 Task: For heading Use Playfair display with underline.  font size for heading20,  'Change the font style of data to'Playfair display and font size to 12,  Change the alignment of both headline & data to Align right In the sheet   Sales data review  book
Action: Mouse moved to (27, 142)
Screenshot: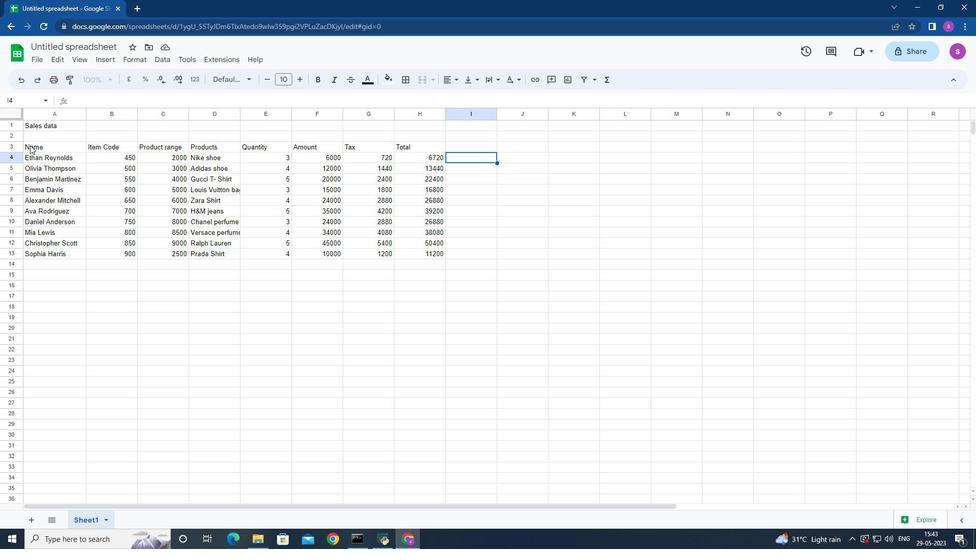 
Action: Mouse pressed left at (27, 142)
Screenshot: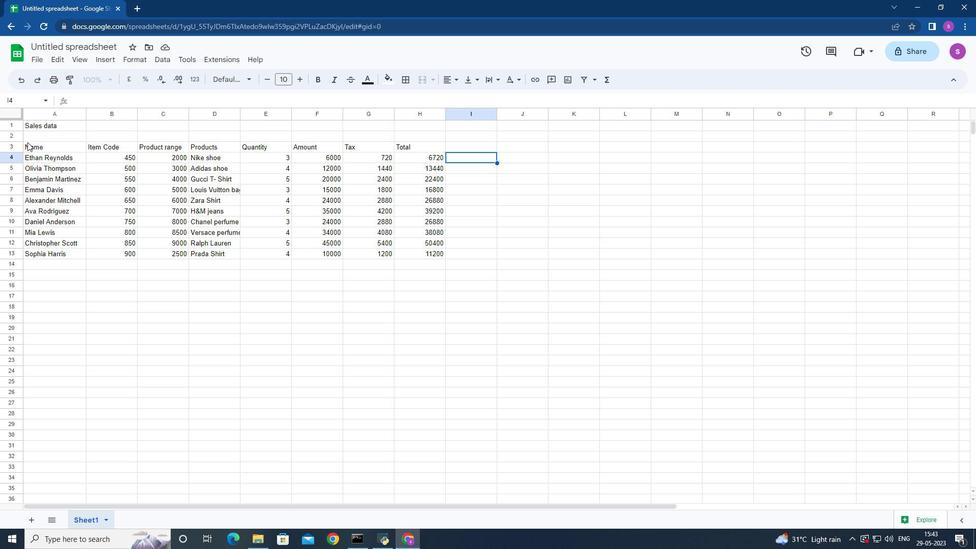 
Action: Mouse moved to (249, 74)
Screenshot: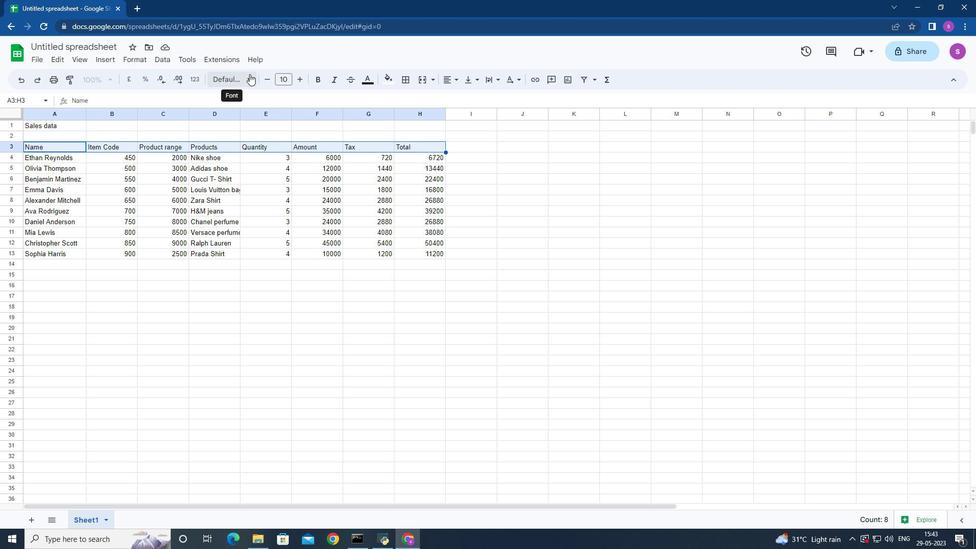 
Action: Mouse pressed left at (249, 74)
Screenshot: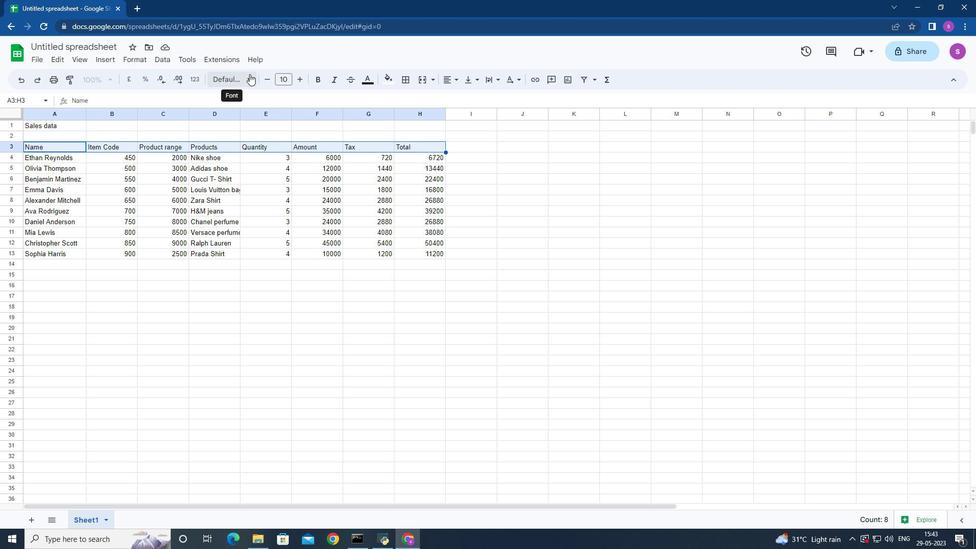 
Action: Mouse moved to (262, 386)
Screenshot: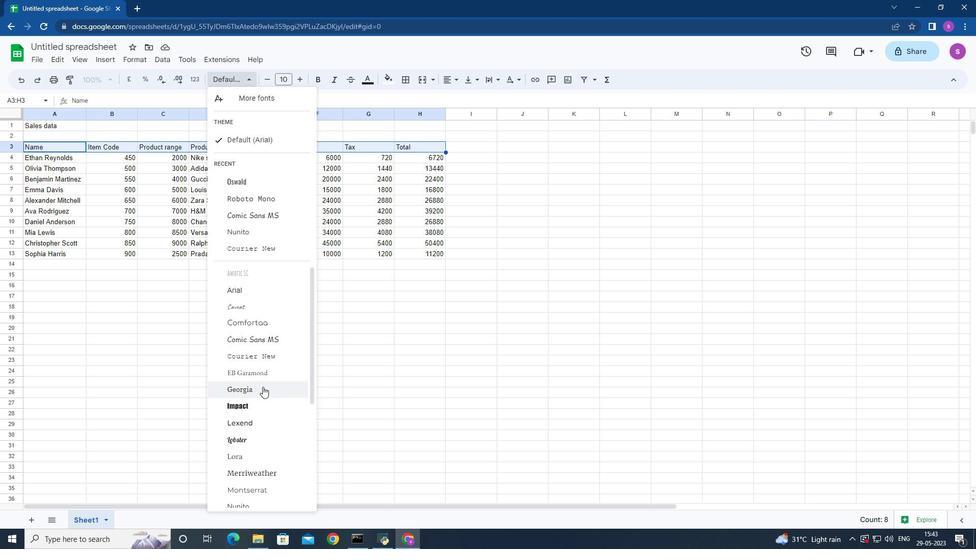 
Action: Mouse scrolled (262, 386) with delta (0, 0)
Screenshot: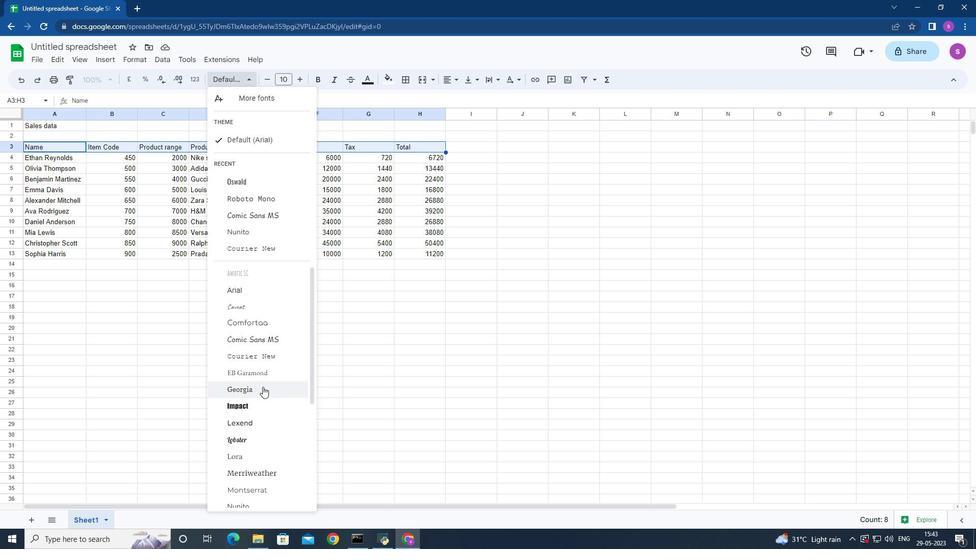 
Action: Mouse scrolled (262, 386) with delta (0, 0)
Screenshot: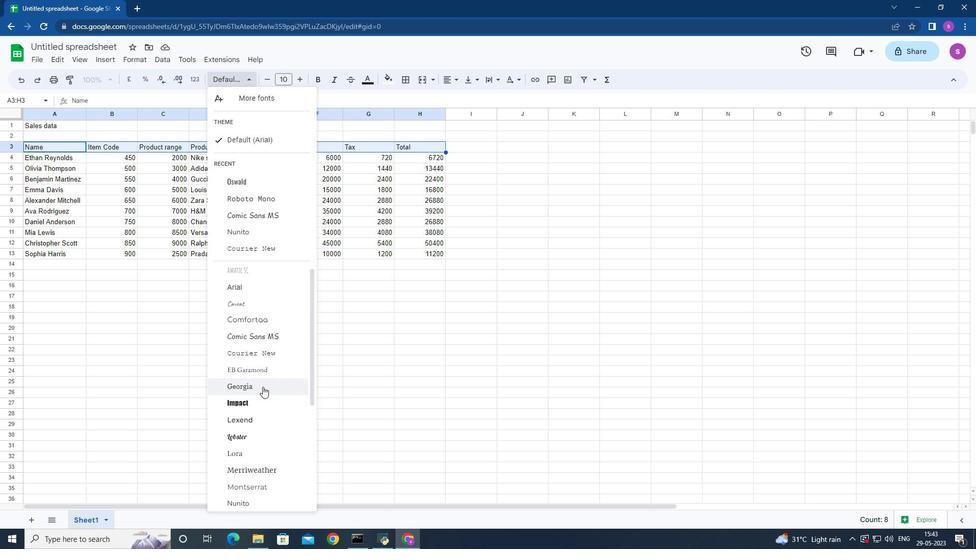 
Action: Mouse moved to (262, 386)
Screenshot: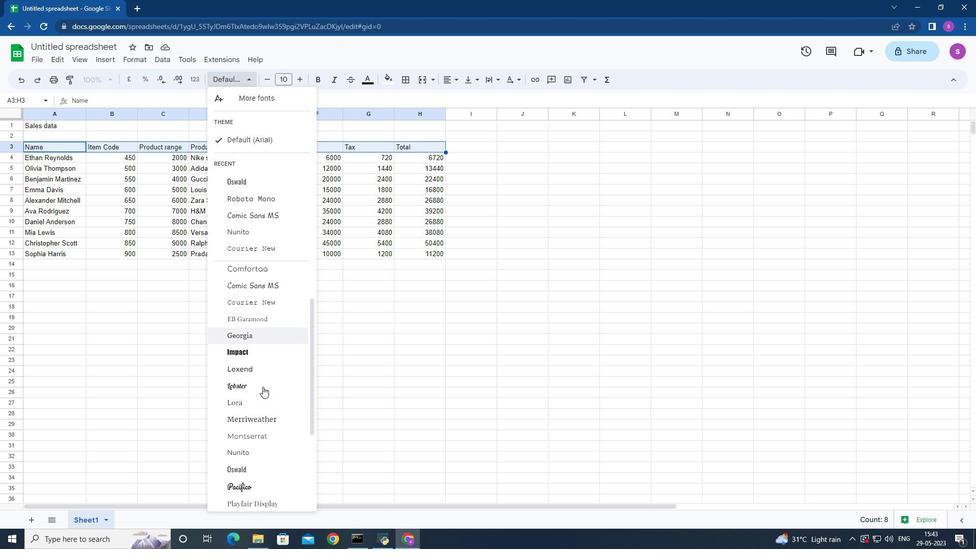 
Action: Mouse scrolled (262, 386) with delta (0, 0)
Screenshot: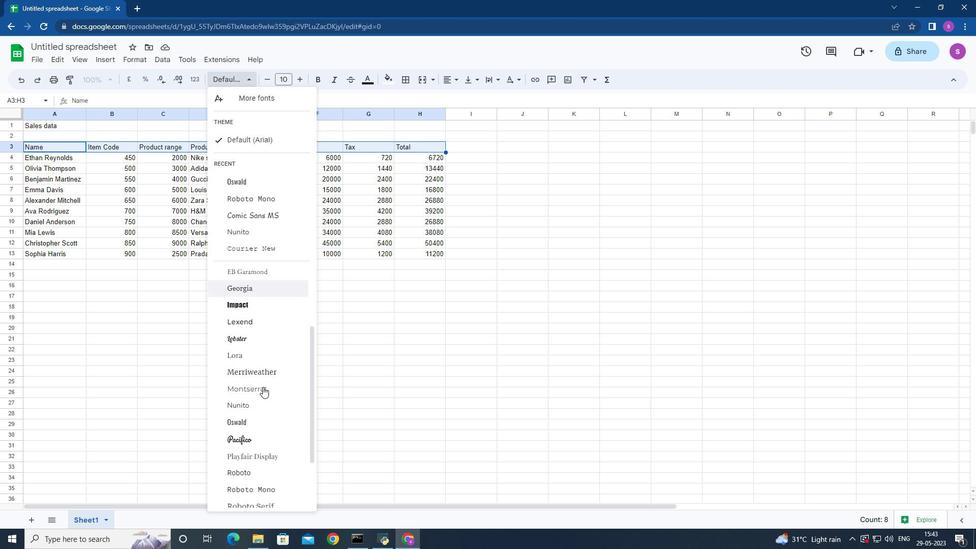 
Action: Mouse moved to (272, 405)
Screenshot: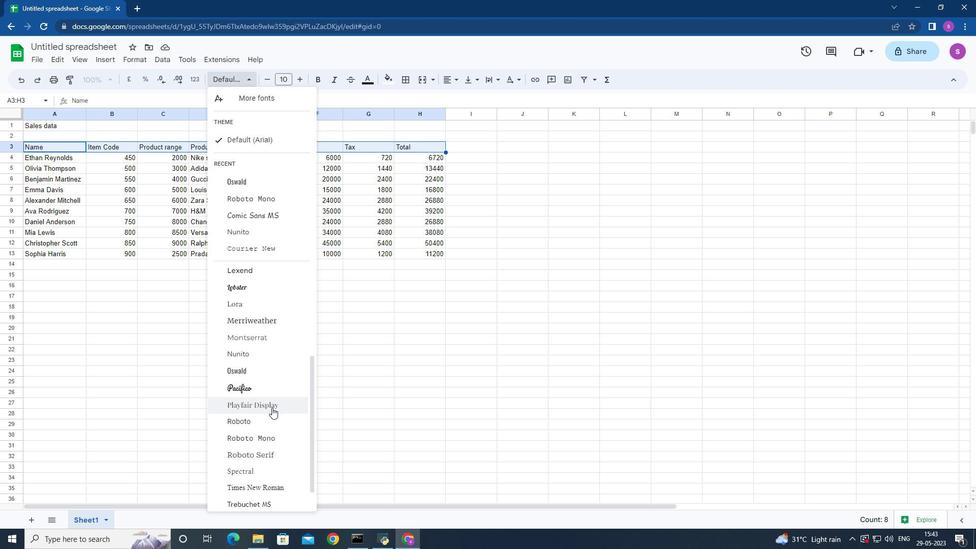 
Action: Mouse pressed left at (272, 405)
Screenshot: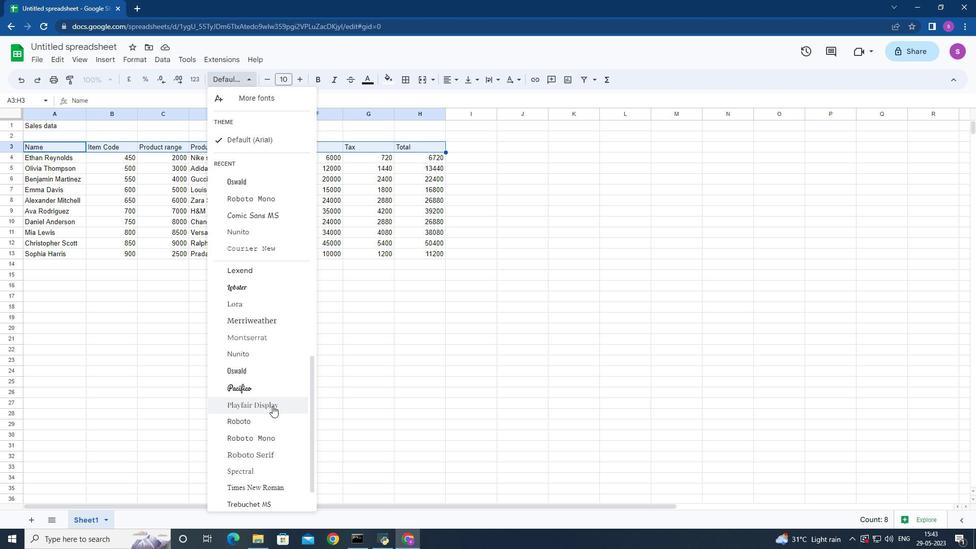 
Action: Mouse moved to (136, 56)
Screenshot: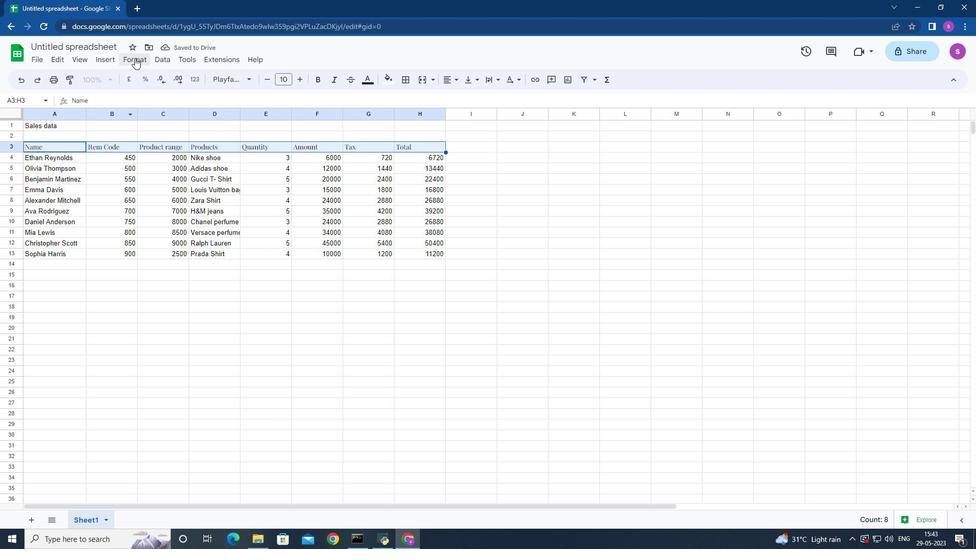 
Action: Mouse pressed left at (136, 56)
Screenshot: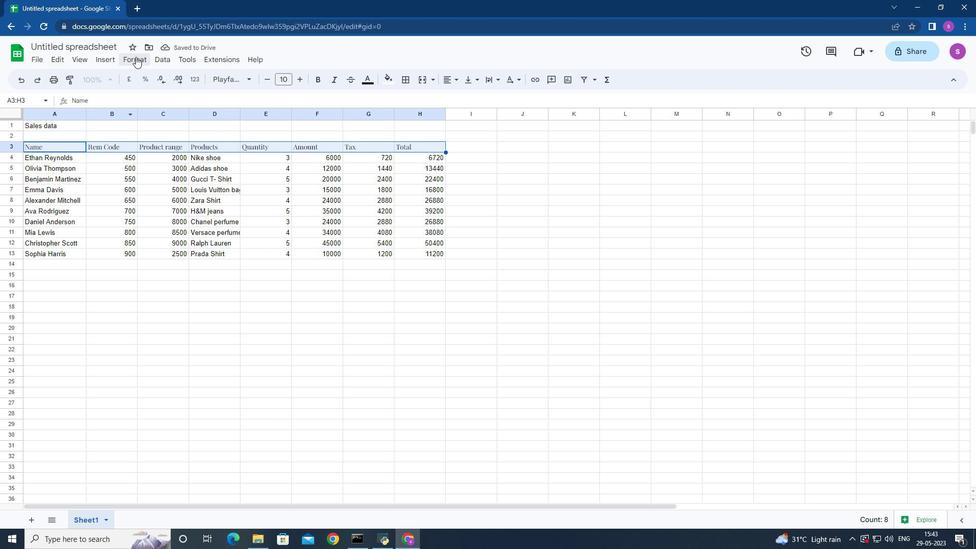 
Action: Mouse moved to (310, 152)
Screenshot: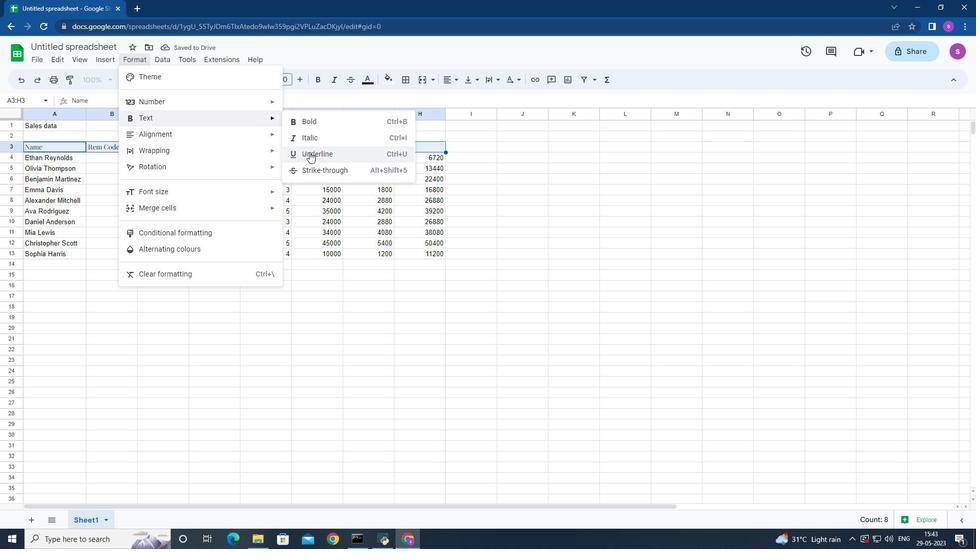 
Action: Mouse pressed left at (310, 152)
Screenshot: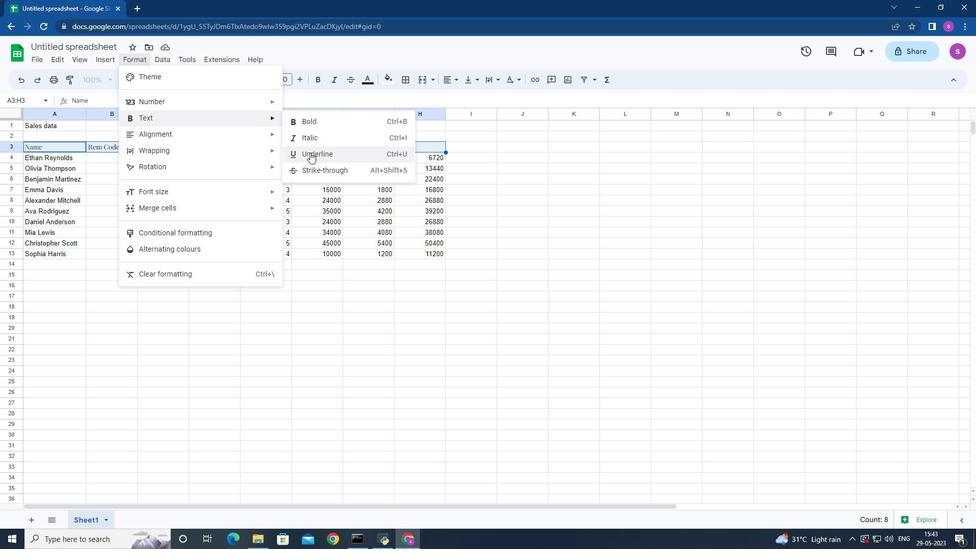 
Action: Mouse moved to (299, 78)
Screenshot: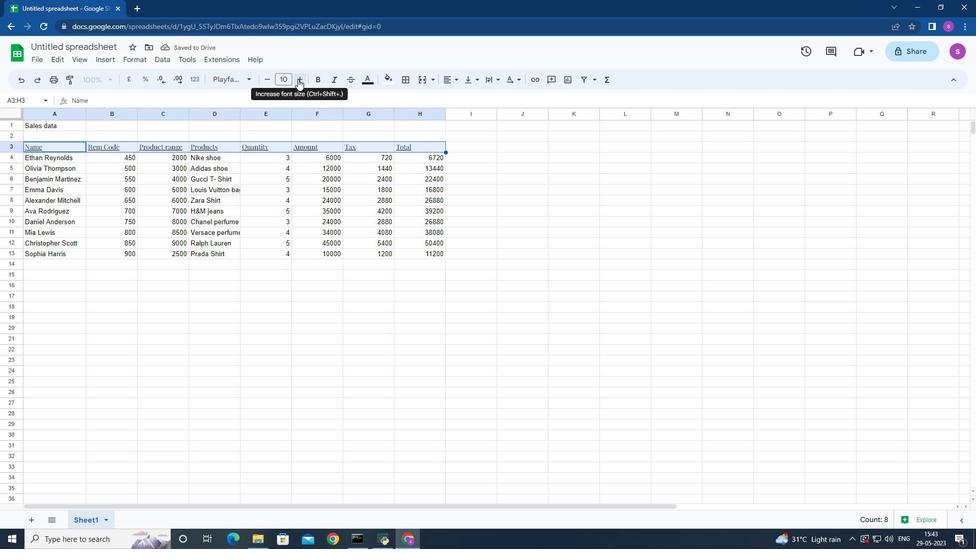 
Action: Mouse pressed left at (299, 78)
Screenshot: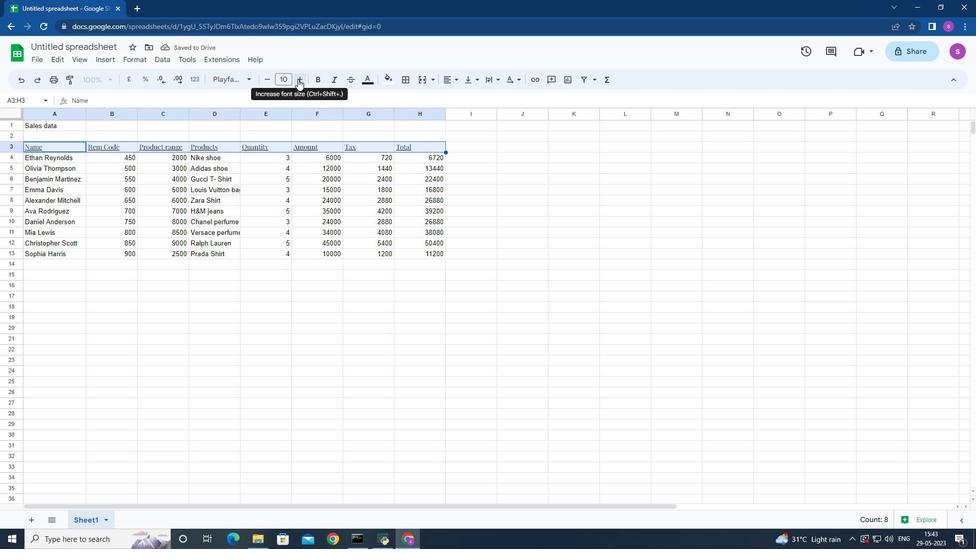 
Action: Mouse moved to (299, 78)
Screenshot: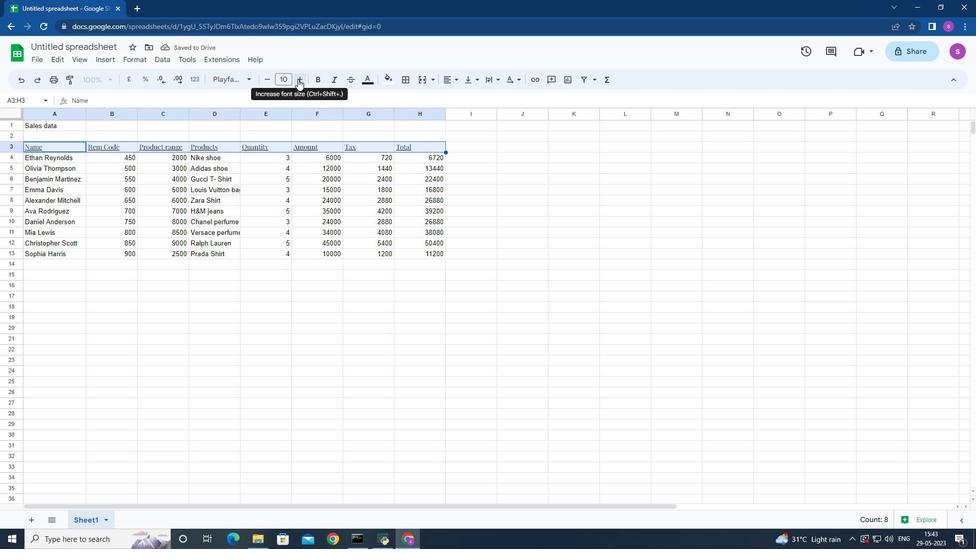 
Action: Mouse pressed left at (299, 78)
Screenshot: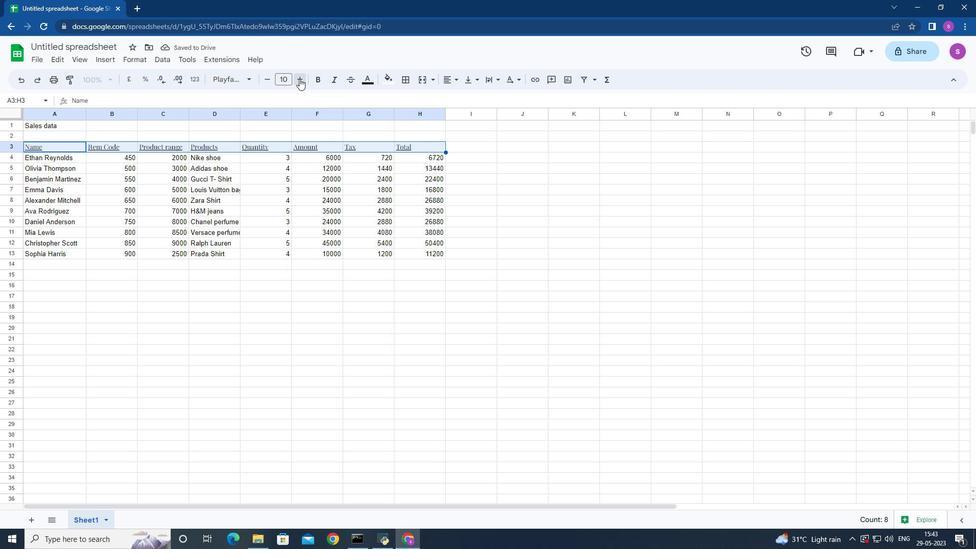 
Action: Mouse pressed left at (299, 78)
Screenshot: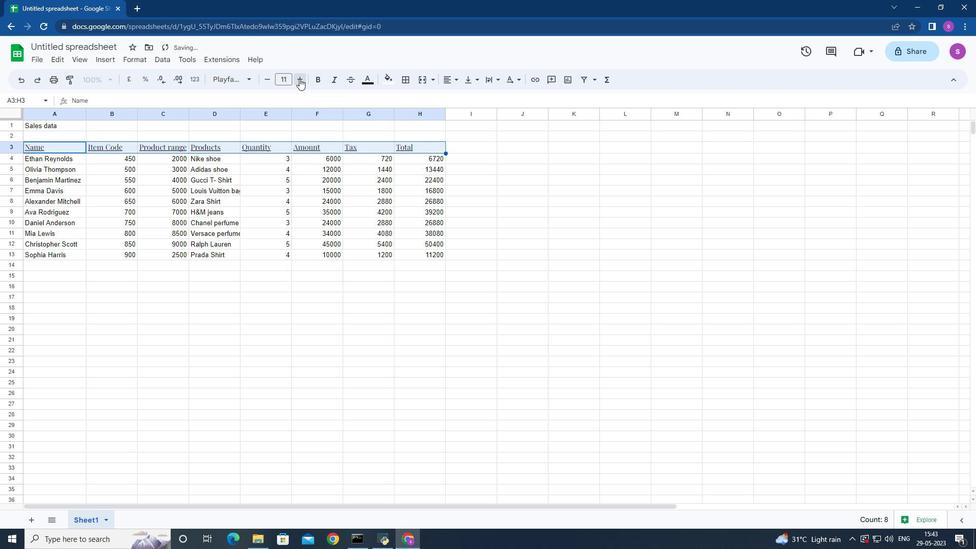 
Action: Mouse pressed left at (299, 78)
Screenshot: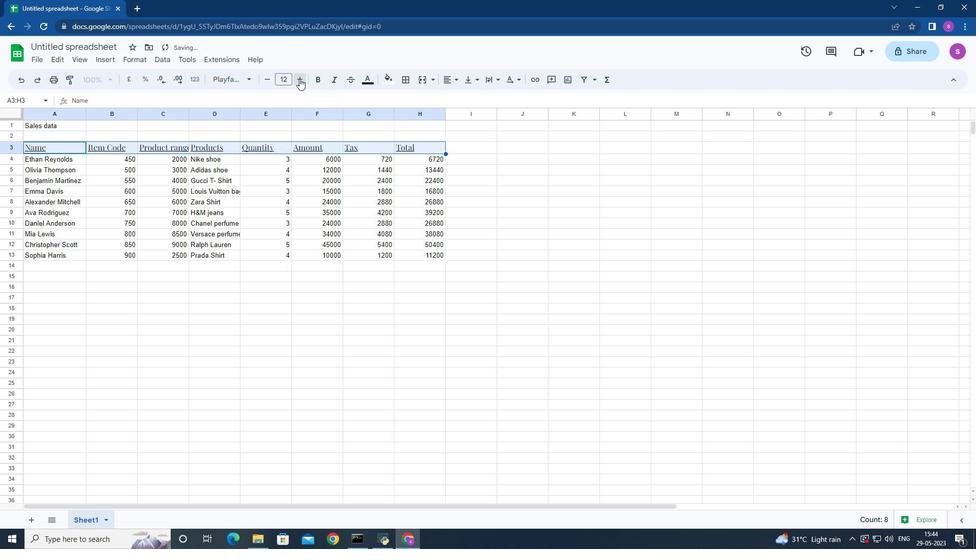 
Action: Mouse pressed left at (299, 78)
Screenshot: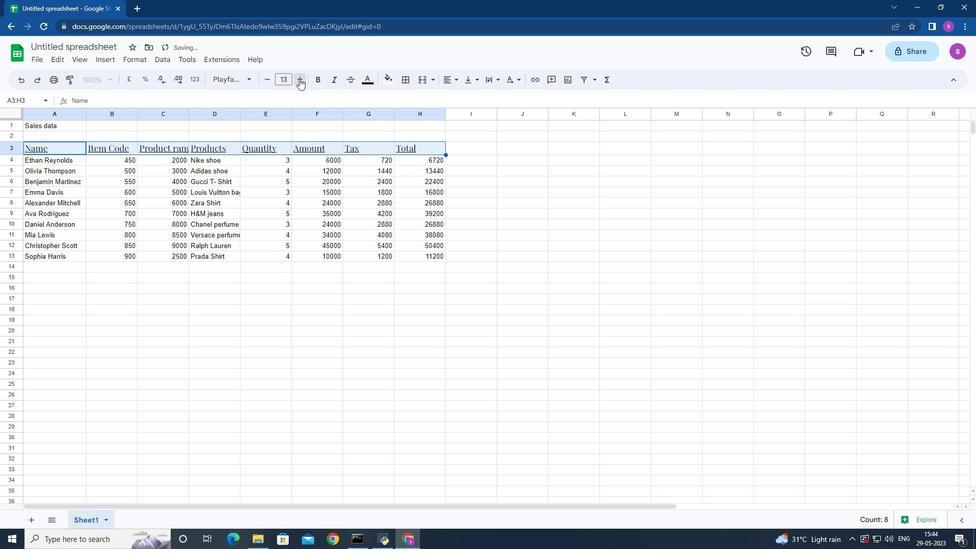 
Action: Mouse pressed left at (299, 78)
Screenshot: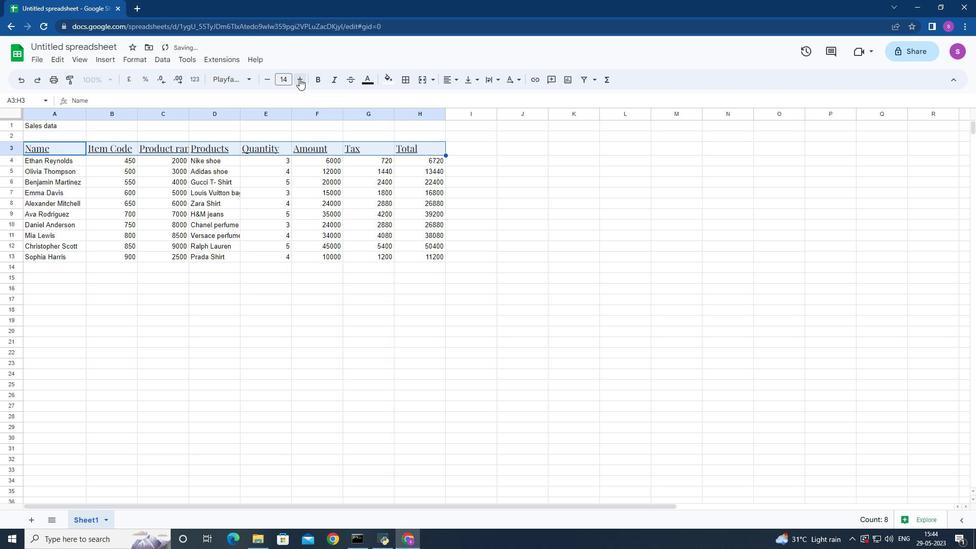 
Action: Mouse pressed left at (299, 78)
Screenshot: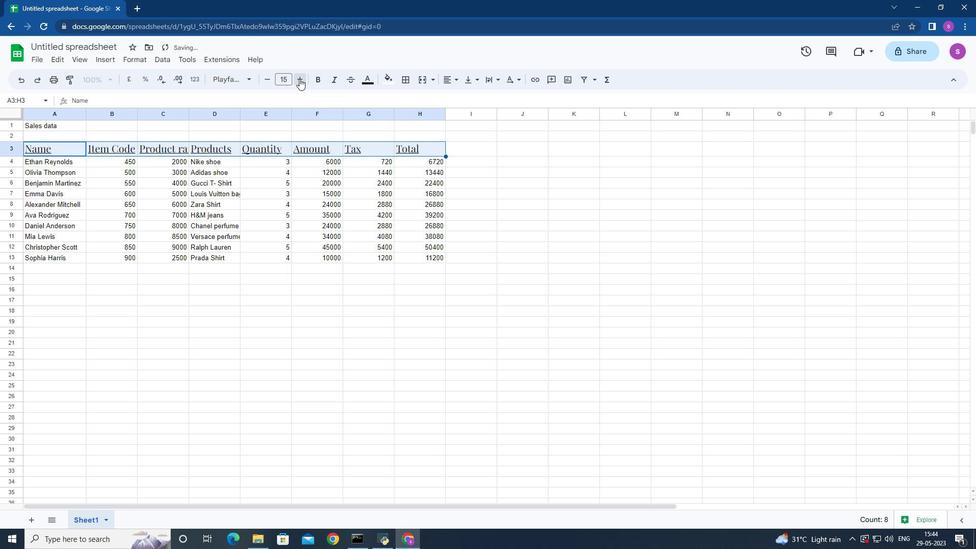 
Action: Mouse pressed left at (299, 78)
Screenshot: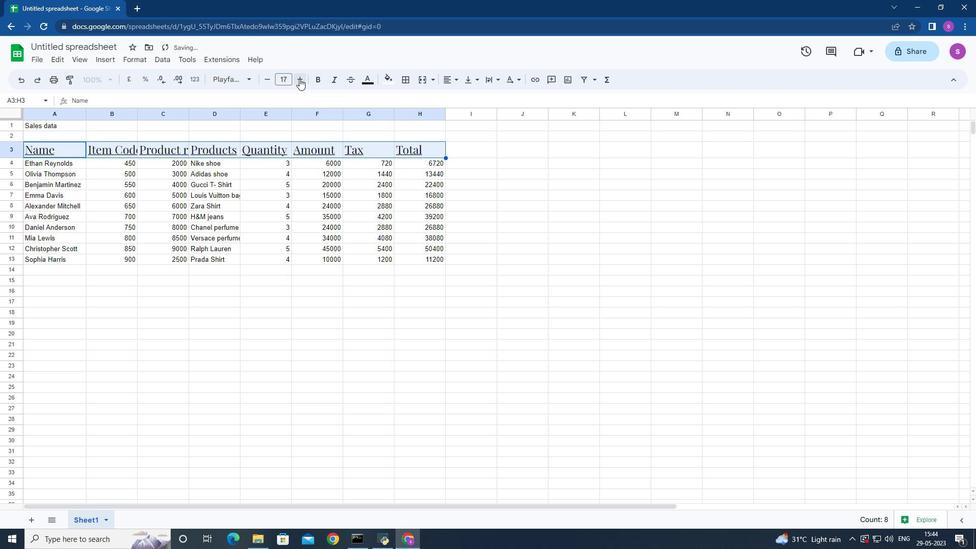 
Action: Mouse pressed left at (299, 78)
Screenshot: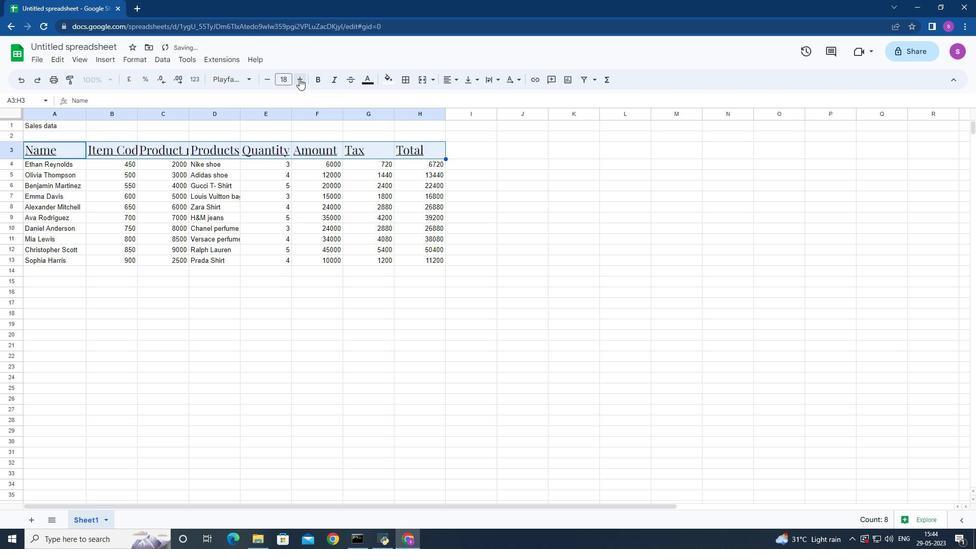 
Action: Mouse pressed left at (299, 78)
Screenshot: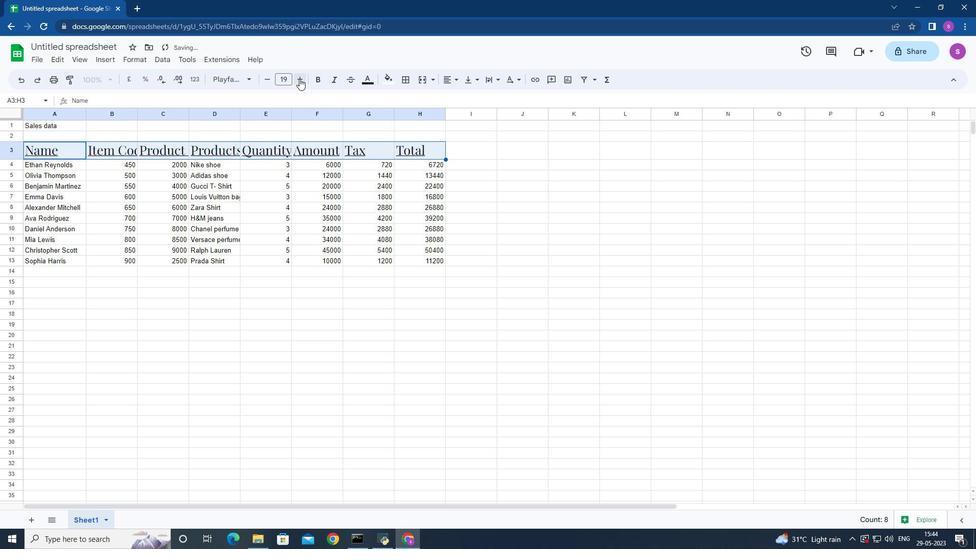 
Action: Mouse moved to (137, 116)
Screenshot: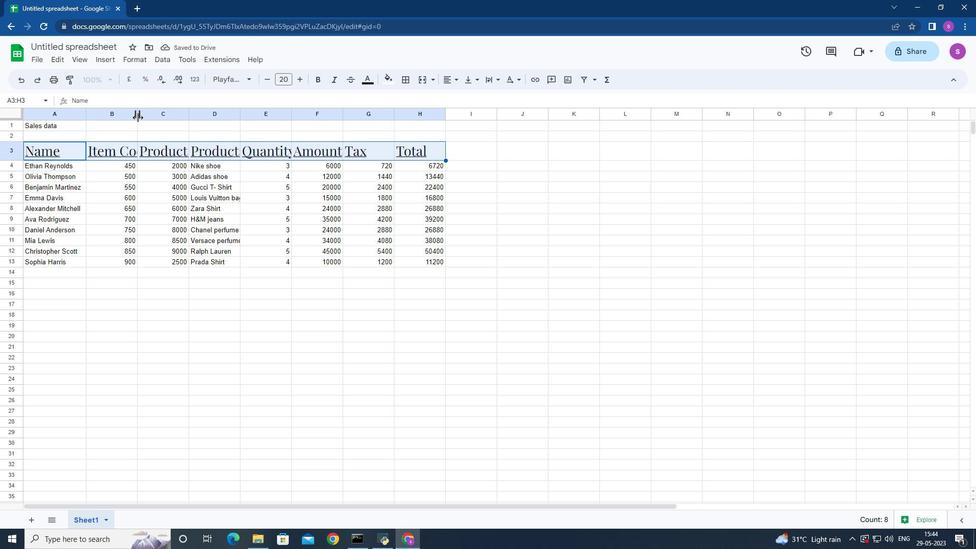 
Action: Mouse pressed left at (137, 116)
Screenshot: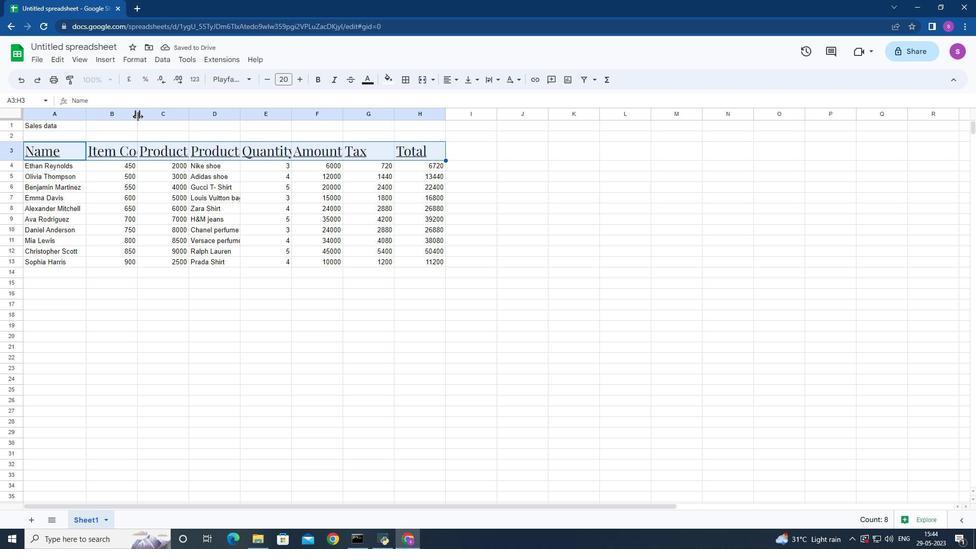 
Action: Mouse moved to (236, 115)
Screenshot: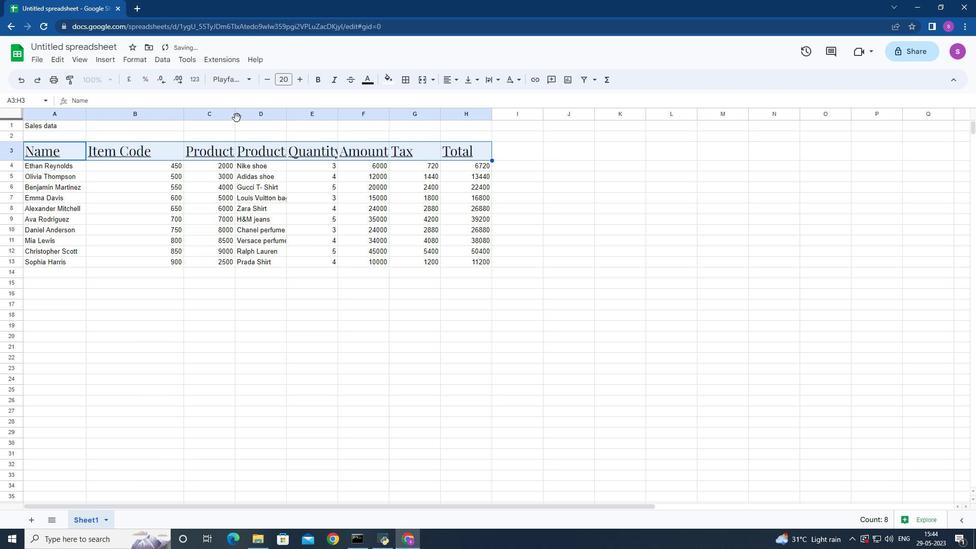 
Action: Mouse pressed left at (236, 115)
Screenshot: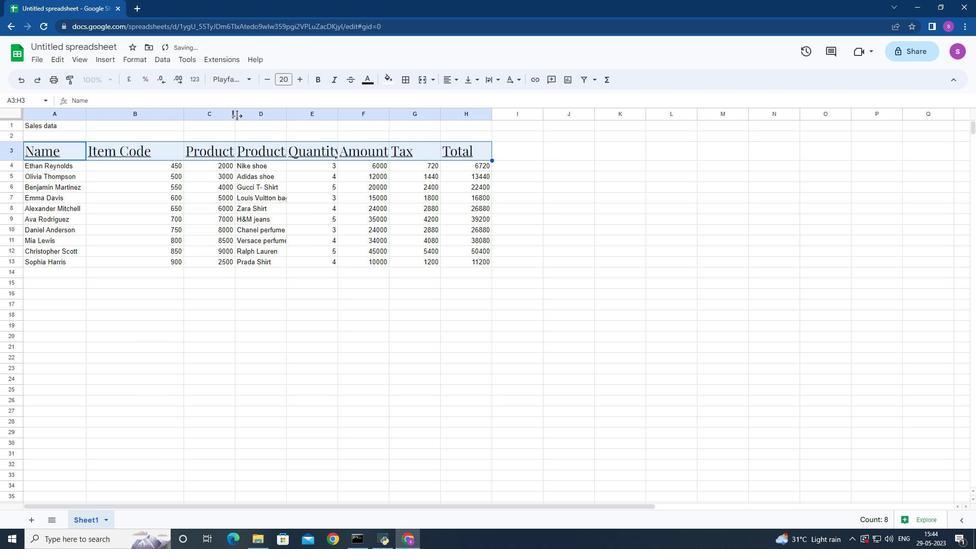 
Action: Mouse moved to (336, 115)
Screenshot: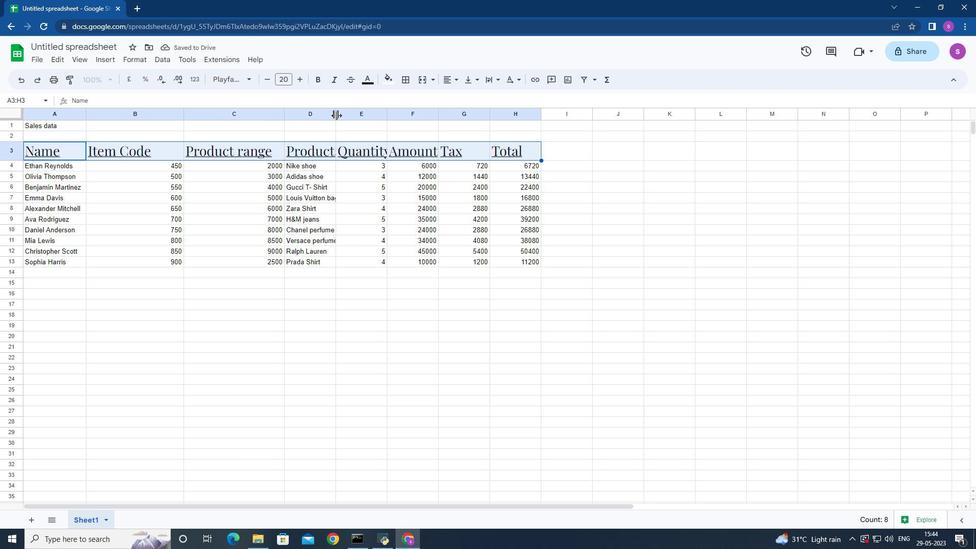 
Action: Mouse pressed left at (336, 115)
Screenshot: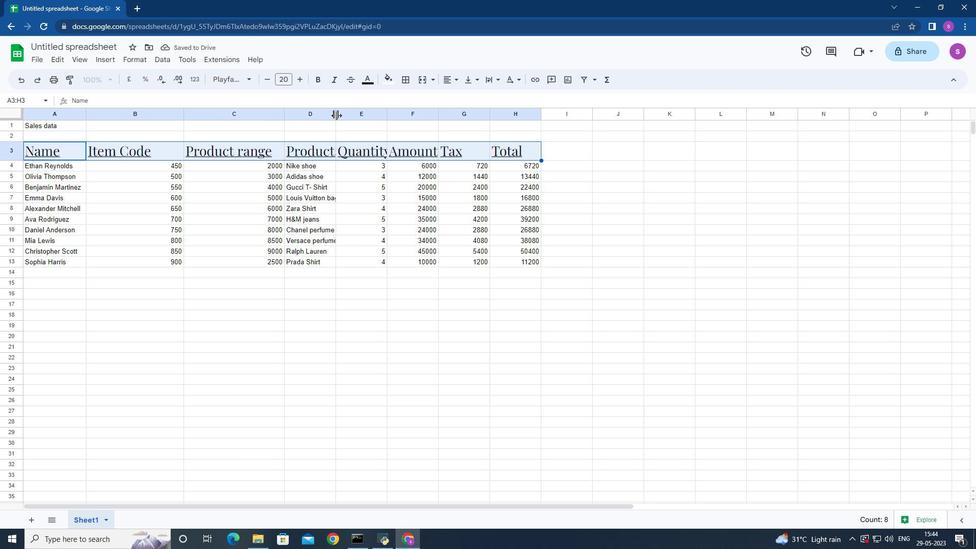 
Action: Mouse moved to (425, 116)
Screenshot: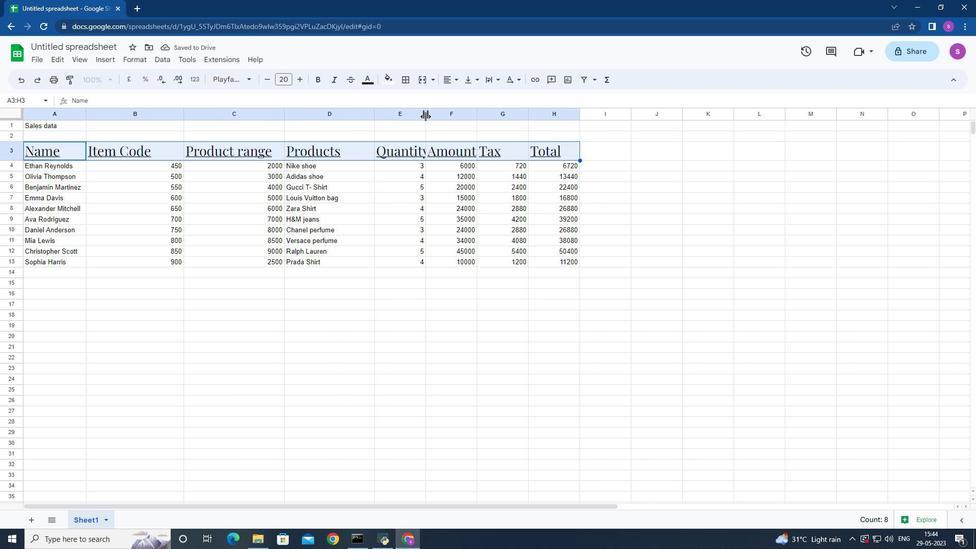 
Action: Mouse pressed left at (425, 116)
Screenshot: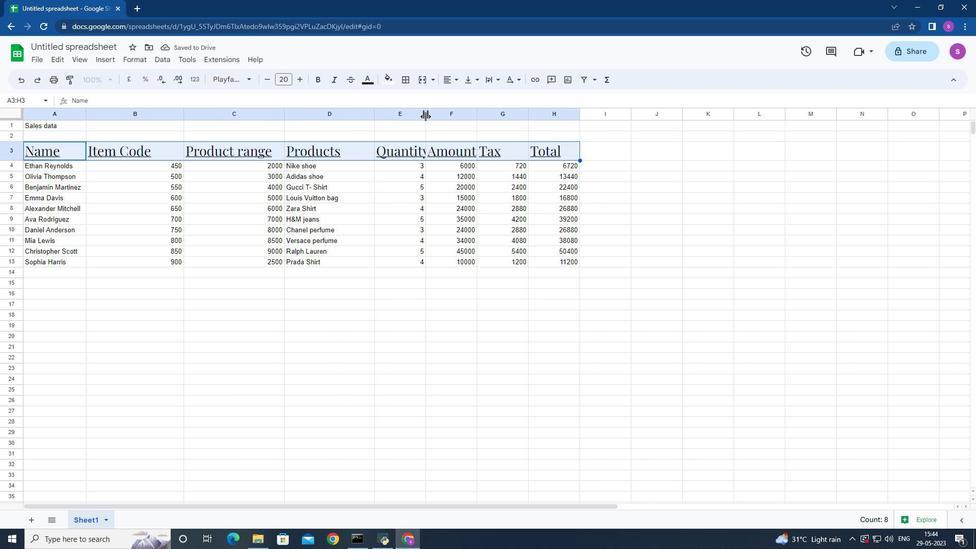 
Action: Mouse moved to (507, 117)
Screenshot: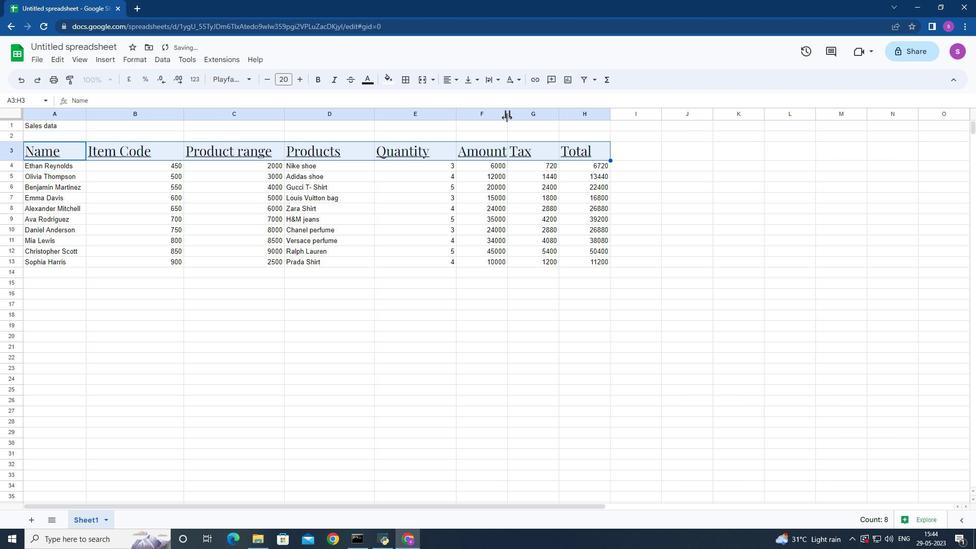 
Action: Mouse pressed left at (507, 117)
Screenshot: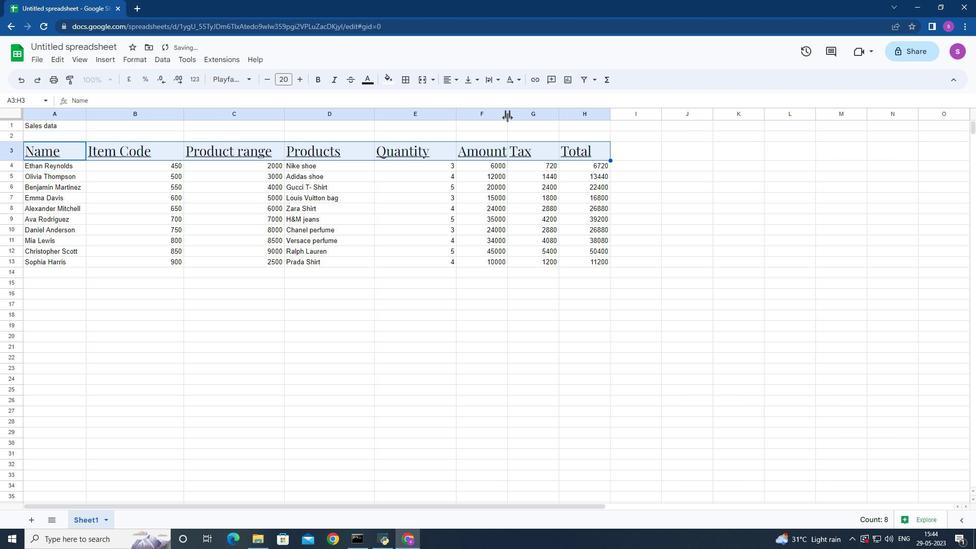 
Action: Mouse moved to (577, 116)
Screenshot: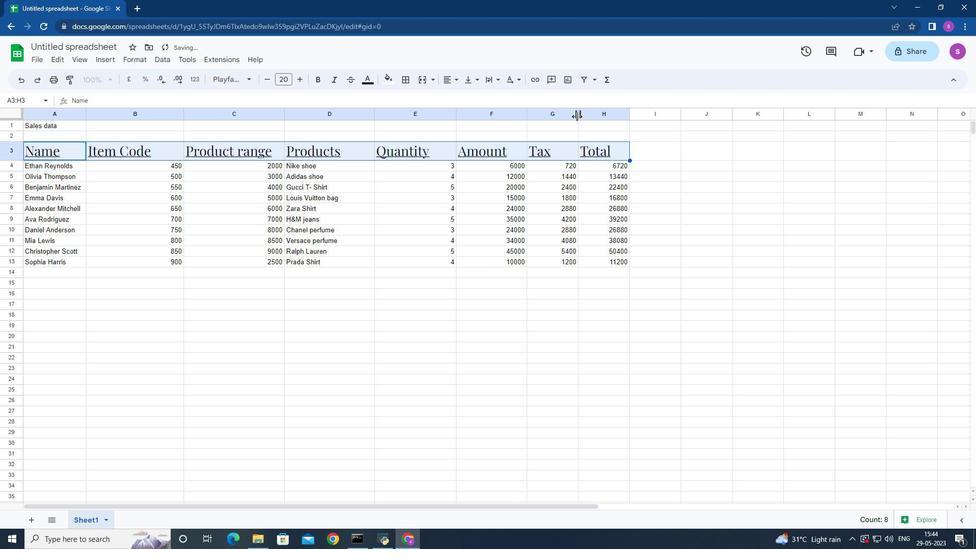 
Action: Mouse pressed left at (577, 116)
Screenshot: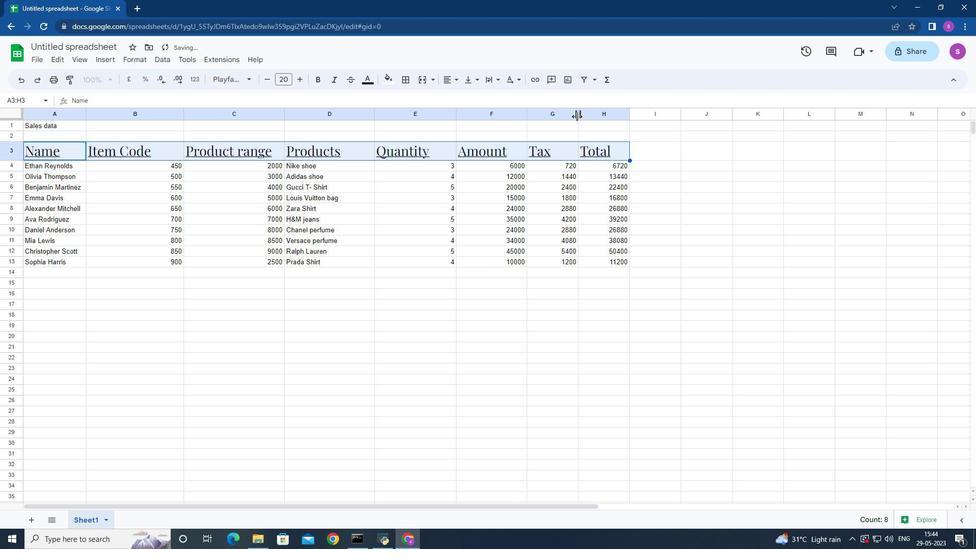
Action: Mouse moved to (30, 164)
Screenshot: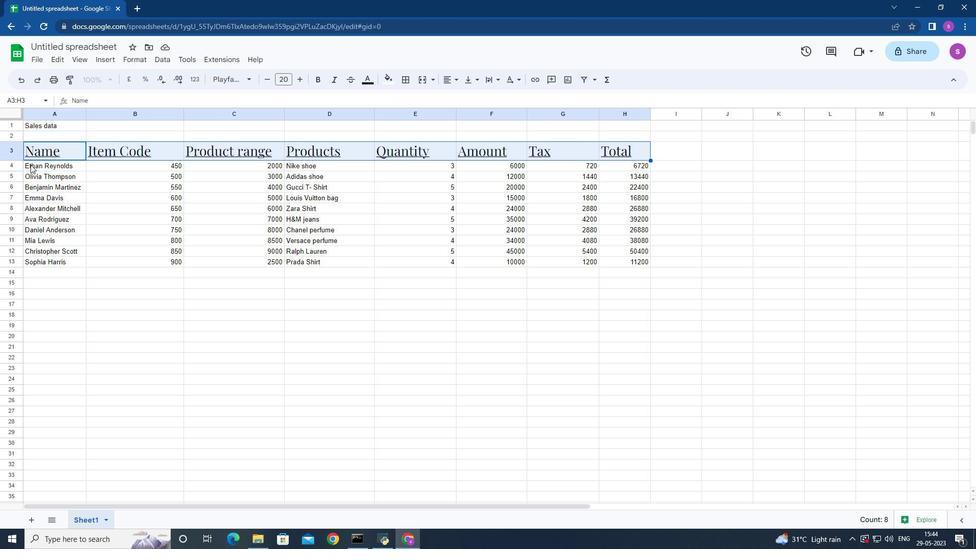 
Action: Mouse pressed left at (30, 164)
Screenshot: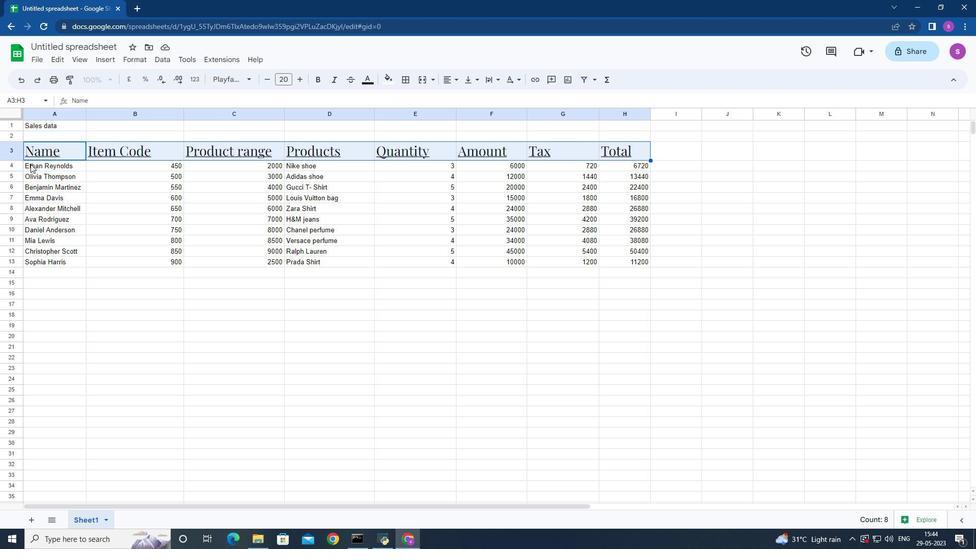 
Action: Mouse moved to (300, 81)
Screenshot: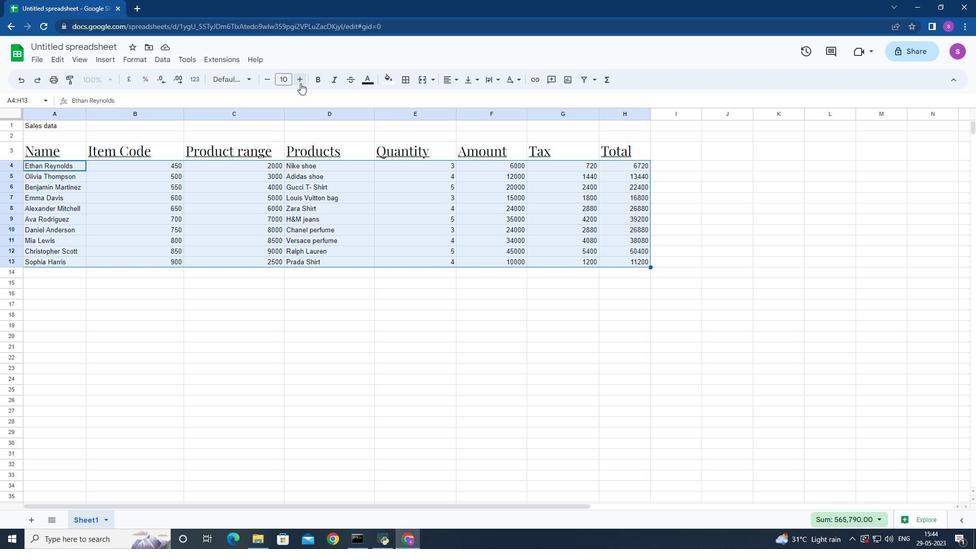 
Action: Mouse pressed left at (300, 81)
Screenshot: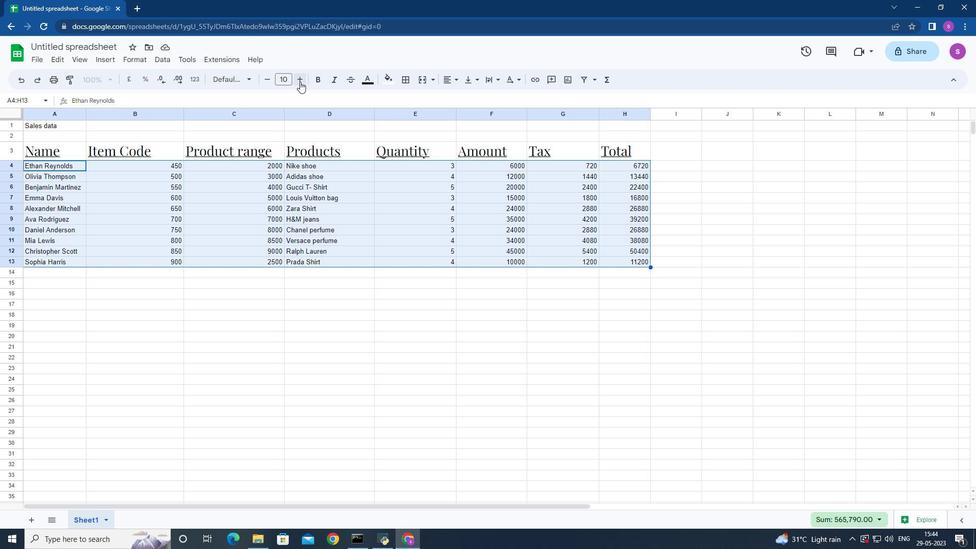
Action: Mouse moved to (300, 81)
Screenshot: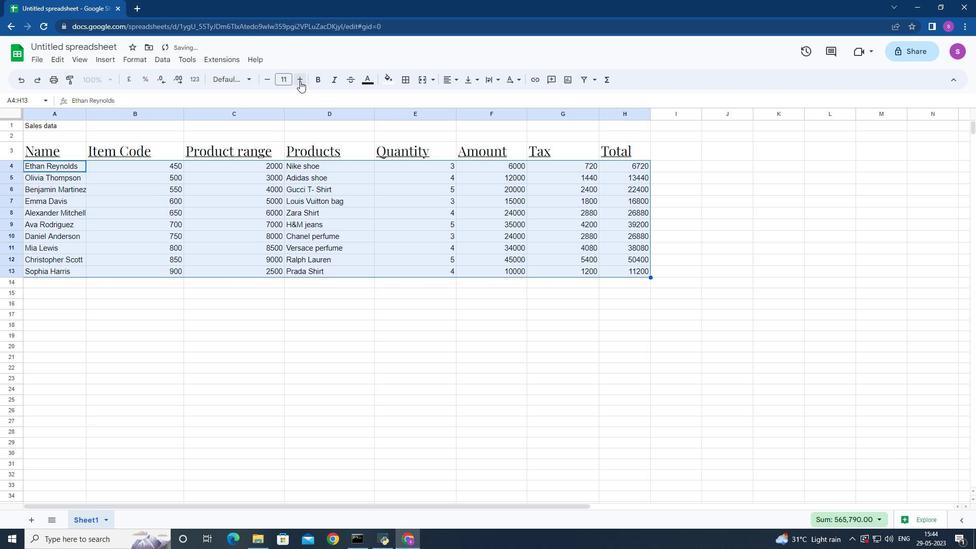 
Action: Mouse pressed left at (300, 81)
Screenshot: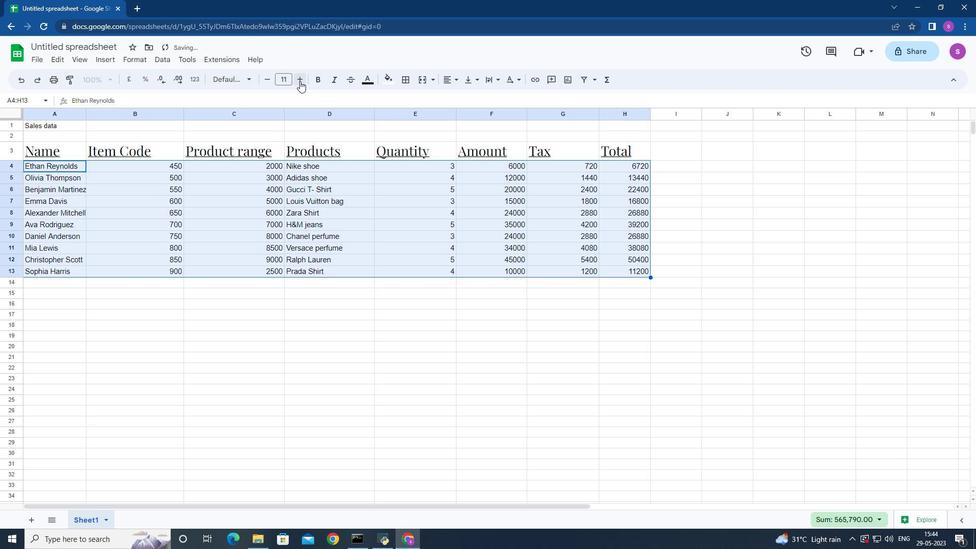 
Action: Mouse moved to (456, 80)
Screenshot: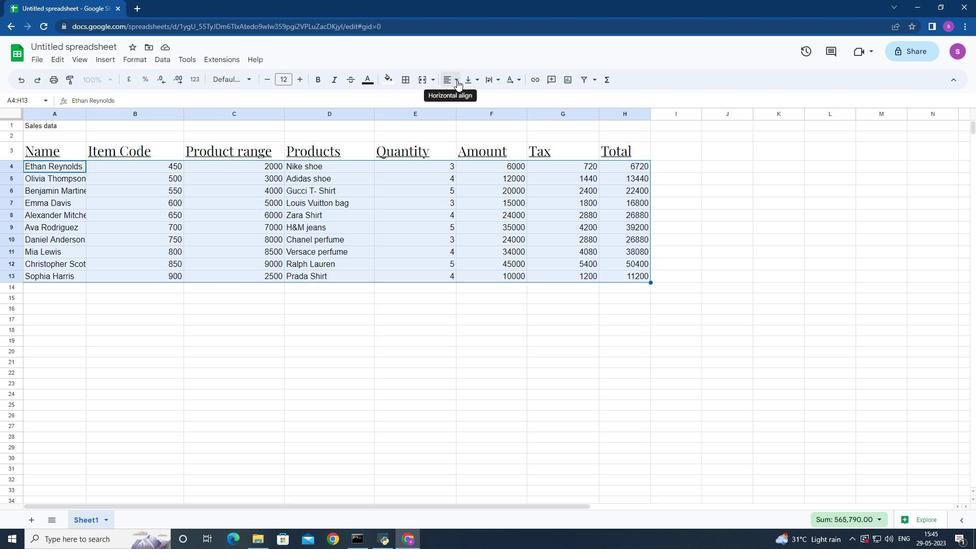 
Action: Mouse pressed left at (456, 80)
Screenshot: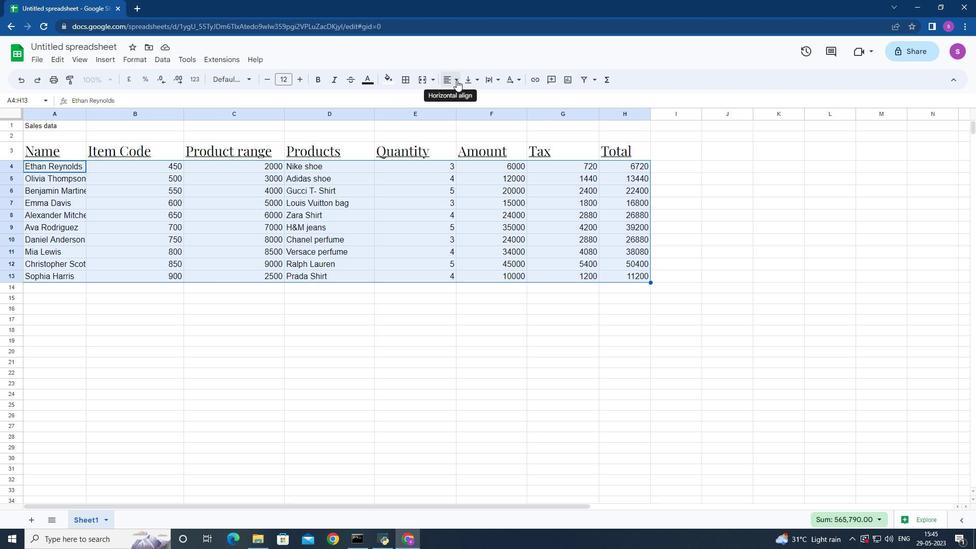 
Action: Mouse moved to (481, 100)
Screenshot: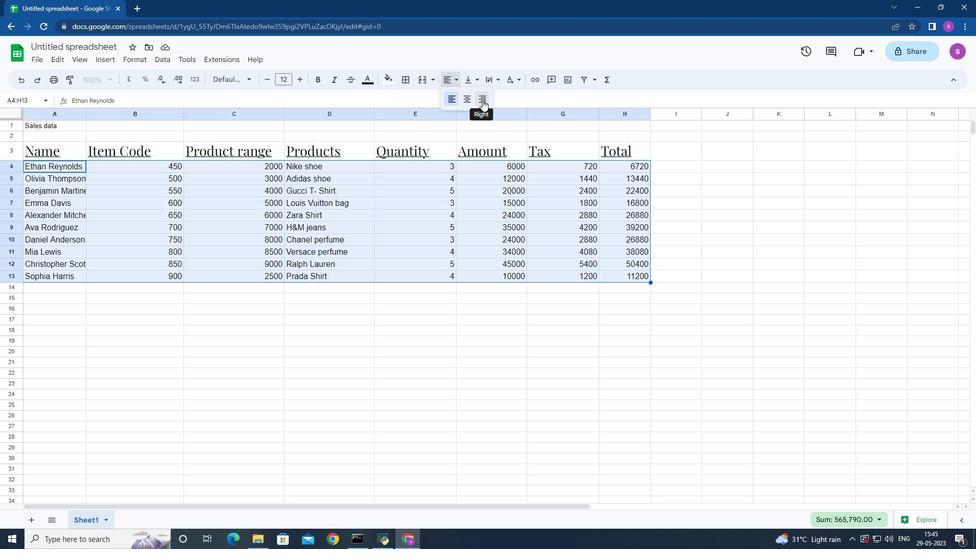 
Action: Mouse pressed left at (481, 100)
Screenshot: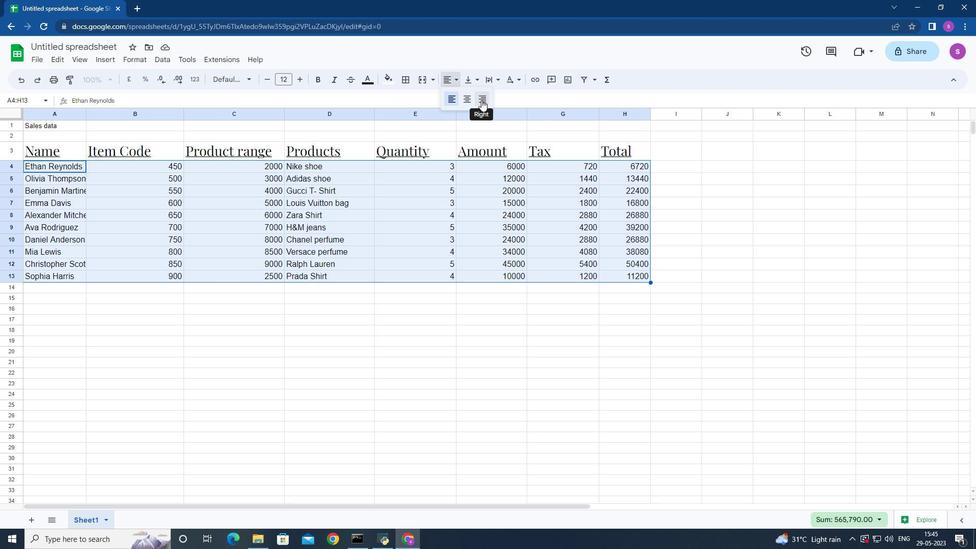 
Action: Mouse moved to (26, 144)
Screenshot: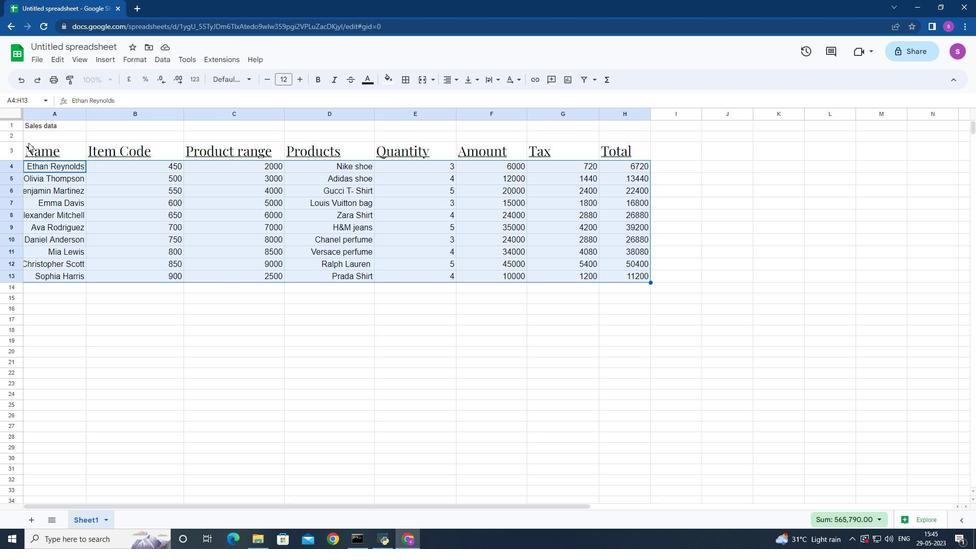
Action: Mouse pressed left at (26, 144)
Screenshot: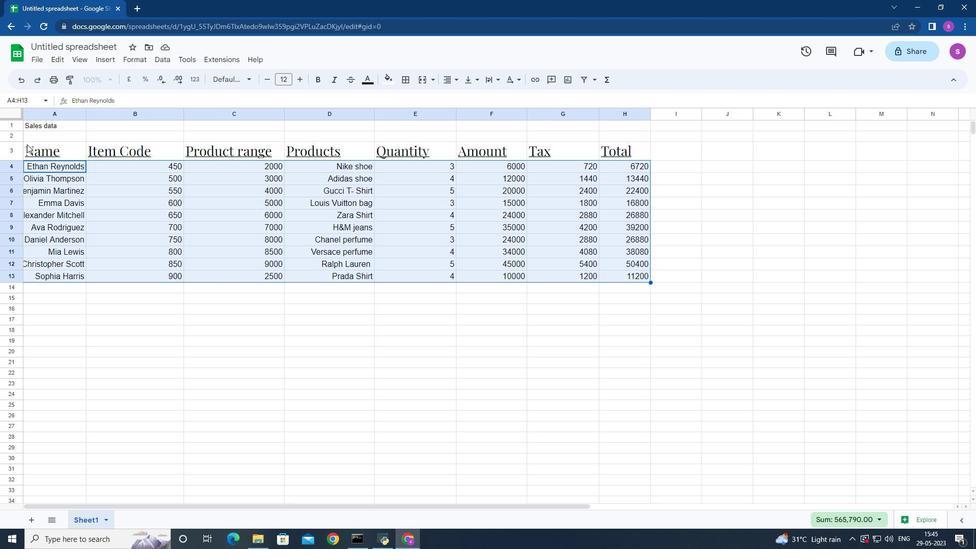 
Action: Mouse moved to (453, 81)
Screenshot: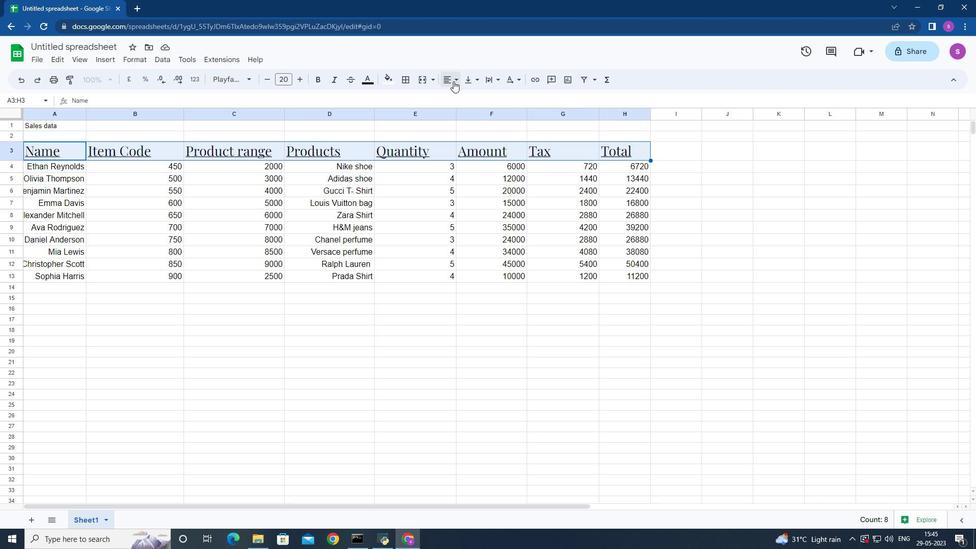 
Action: Mouse pressed left at (453, 81)
Screenshot: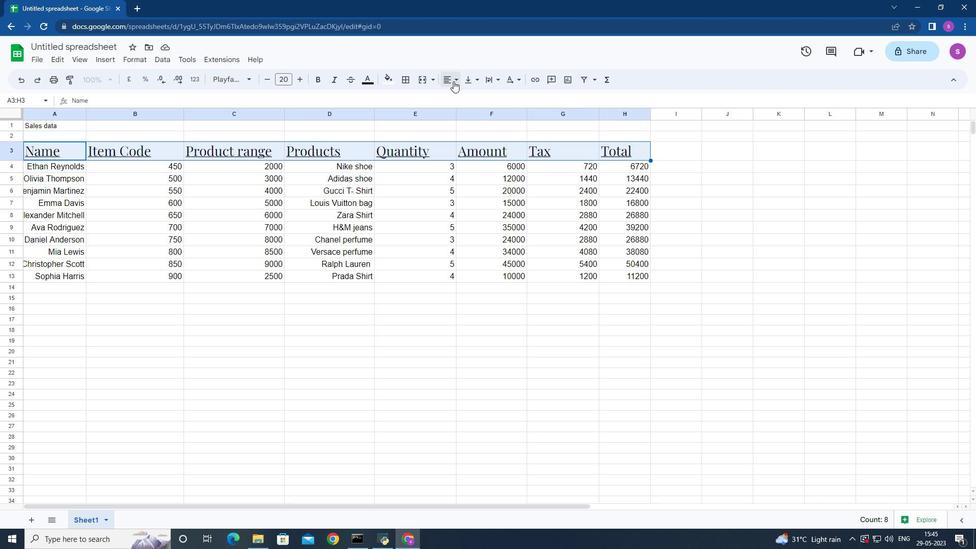 
Action: Mouse moved to (482, 100)
Screenshot: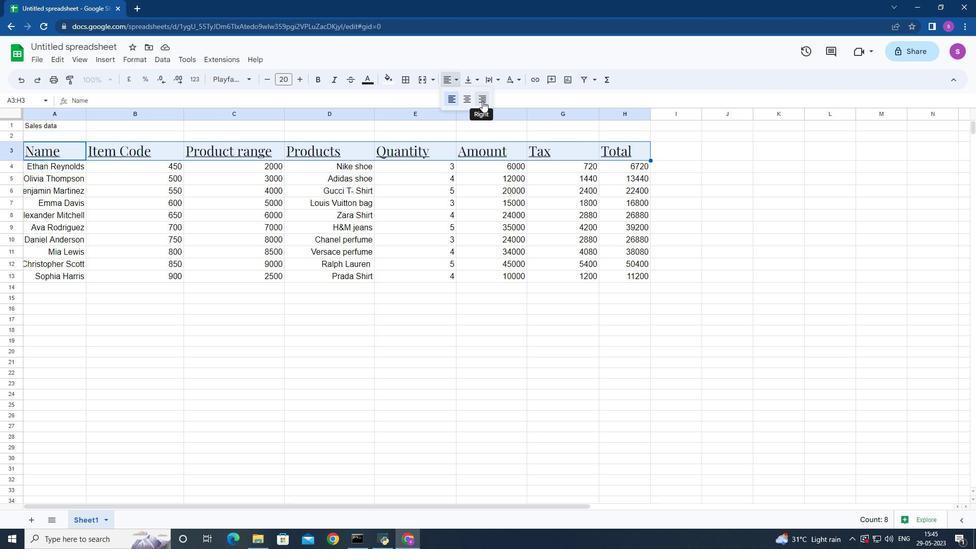 
Action: Mouse pressed left at (482, 100)
Screenshot: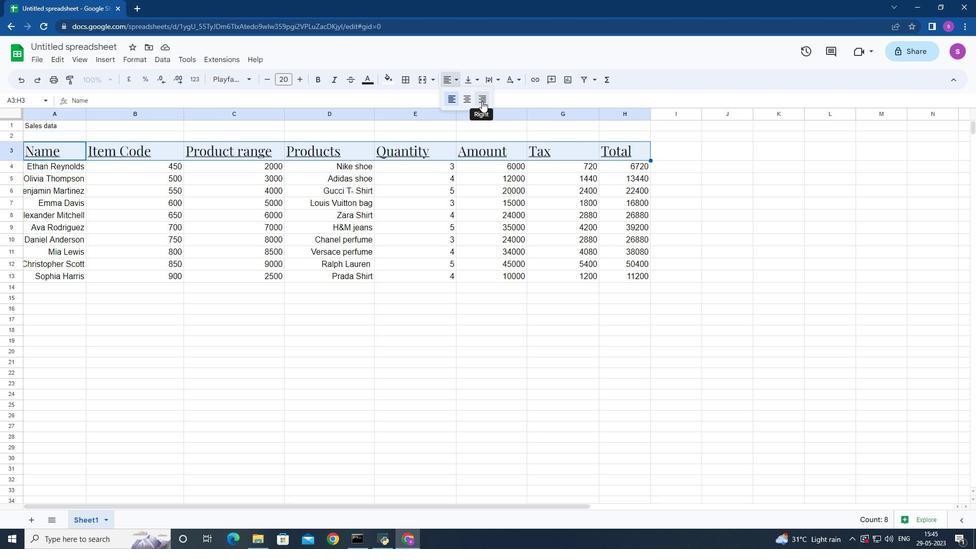 
Action: Mouse moved to (380, 340)
Screenshot: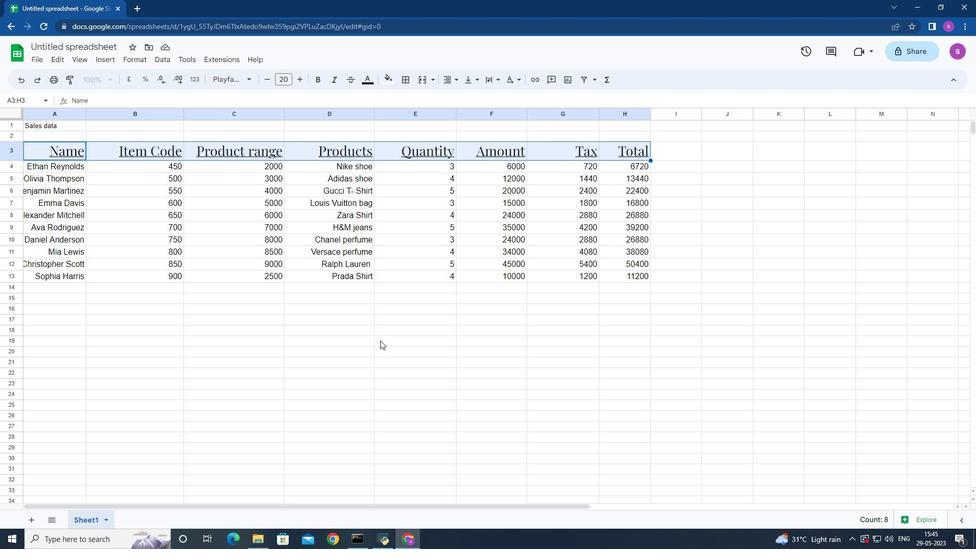
Action: Mouse scrolled (380, 341) with delta (0, 0)
Screenshot: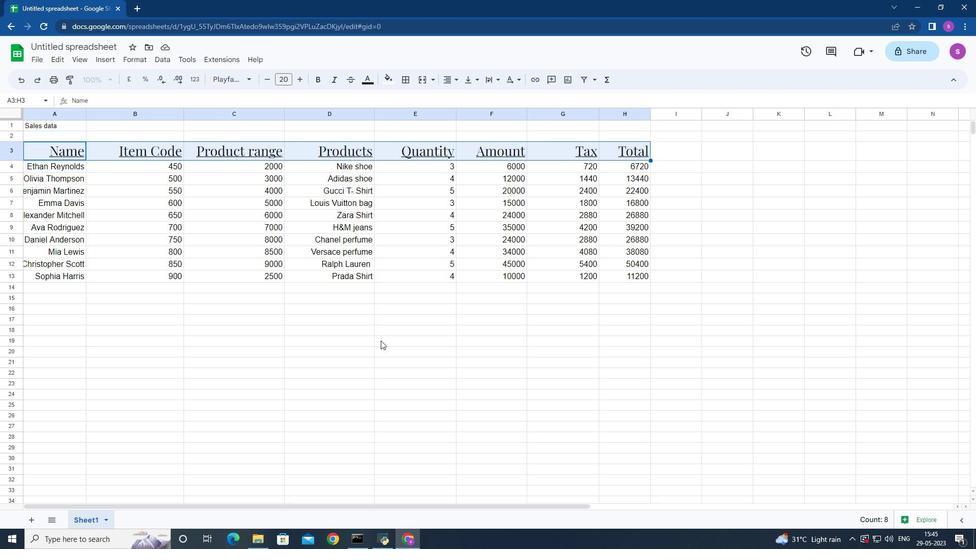 
Action: Mouse moved to (379, 340)
Screenshot: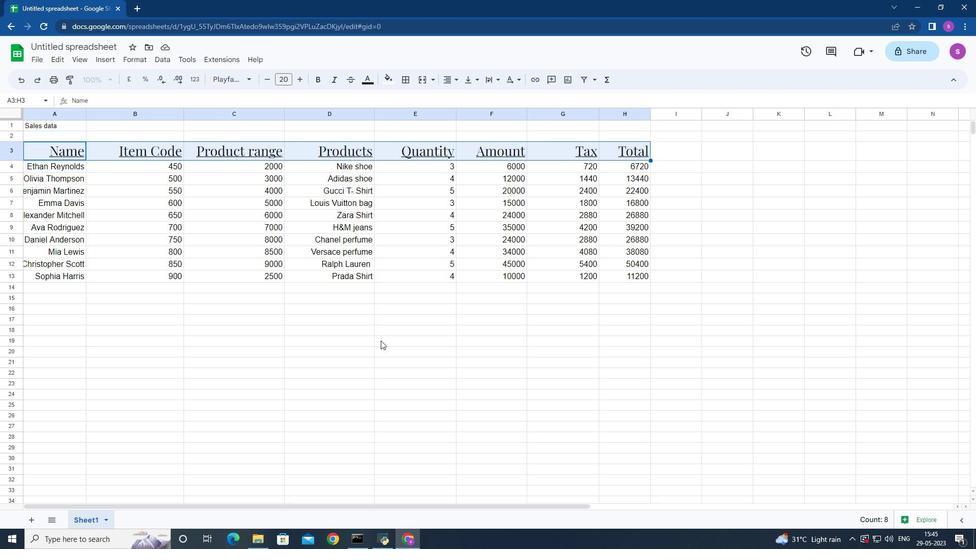 
Action: Mouse scrolled (379, 341) with delta (0, 0)
Screenshot: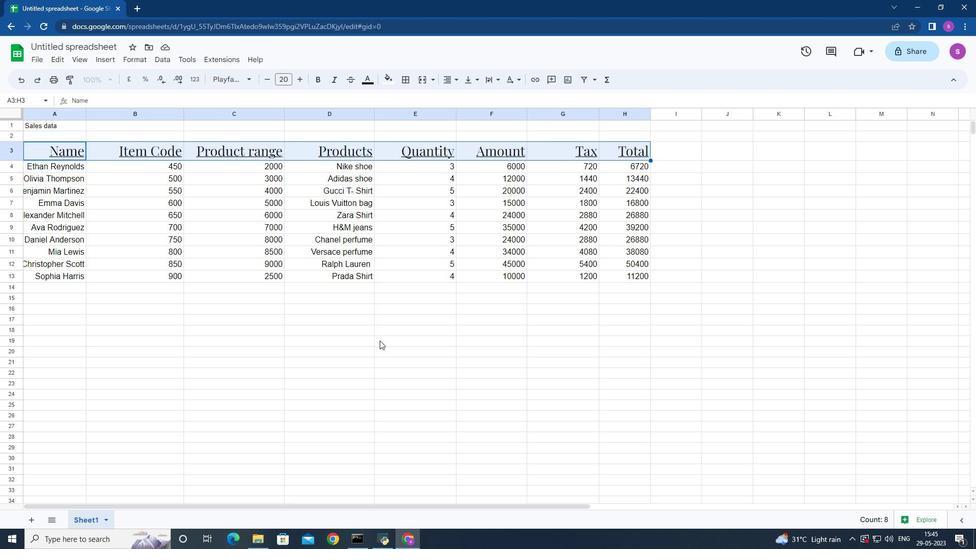 
Action: Mouse moved to (382, 338)
Screenshot: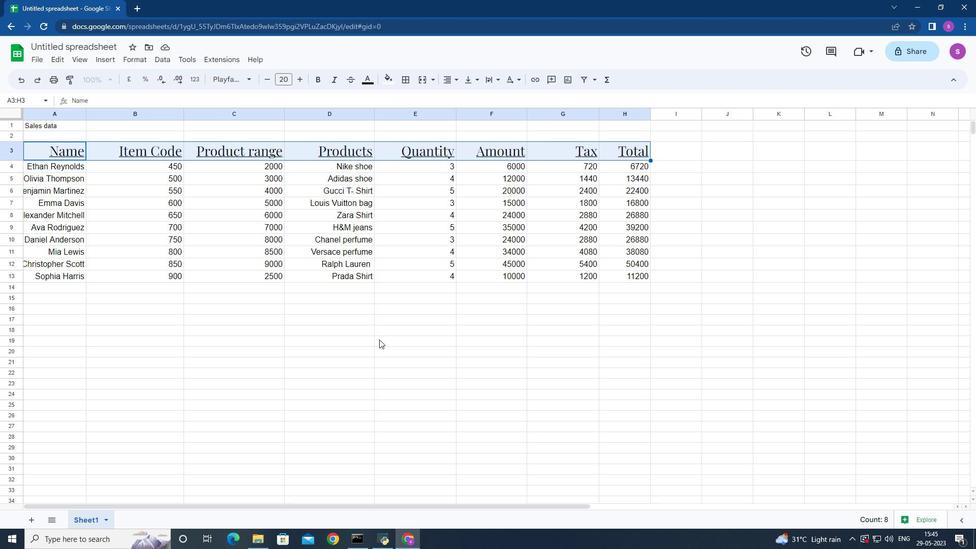 
Action: Mouse scrolled (382, 338) with delta (0, 0)
Screenshot: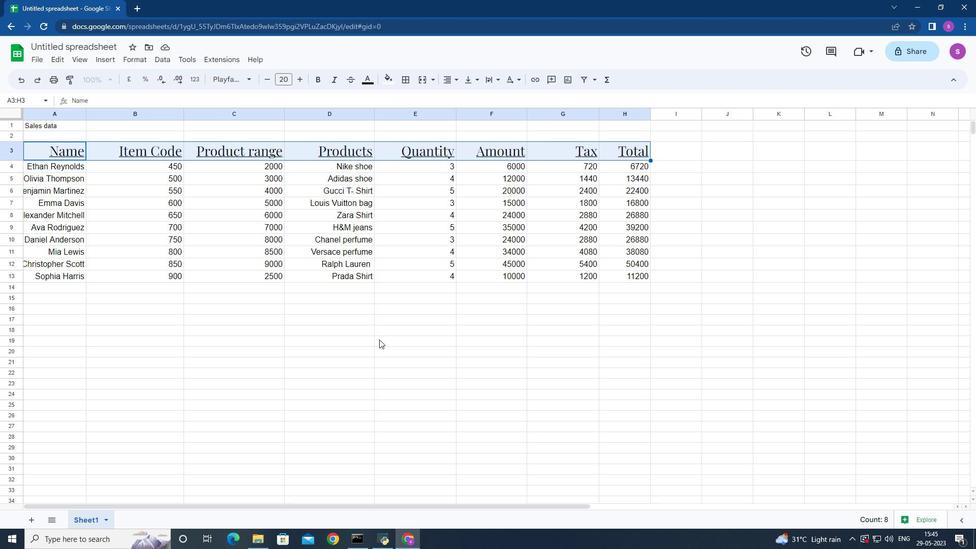 
Action: Mouse moved to (389, 338)
Screenshot: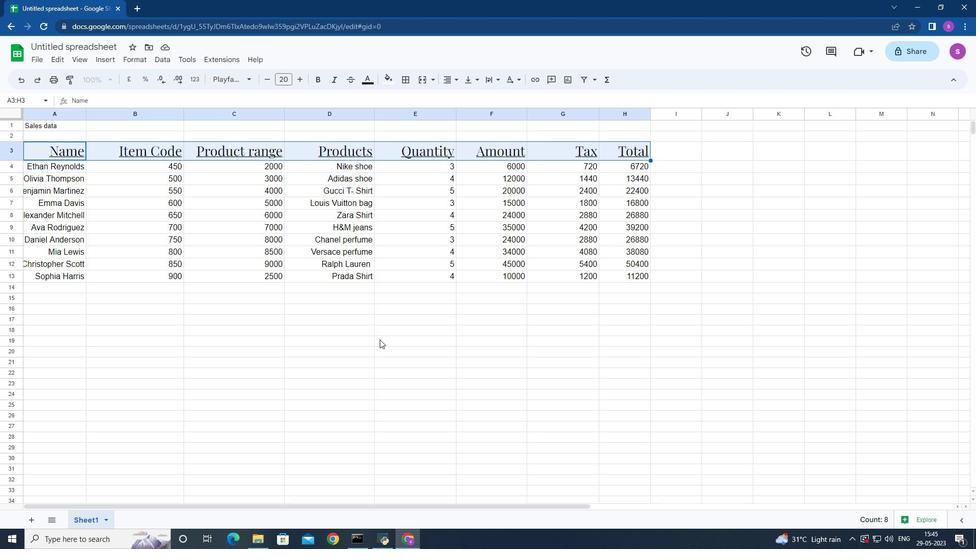 
Action: Mouse scrolled (389, 337) with delta (0, 0)
Screenshot: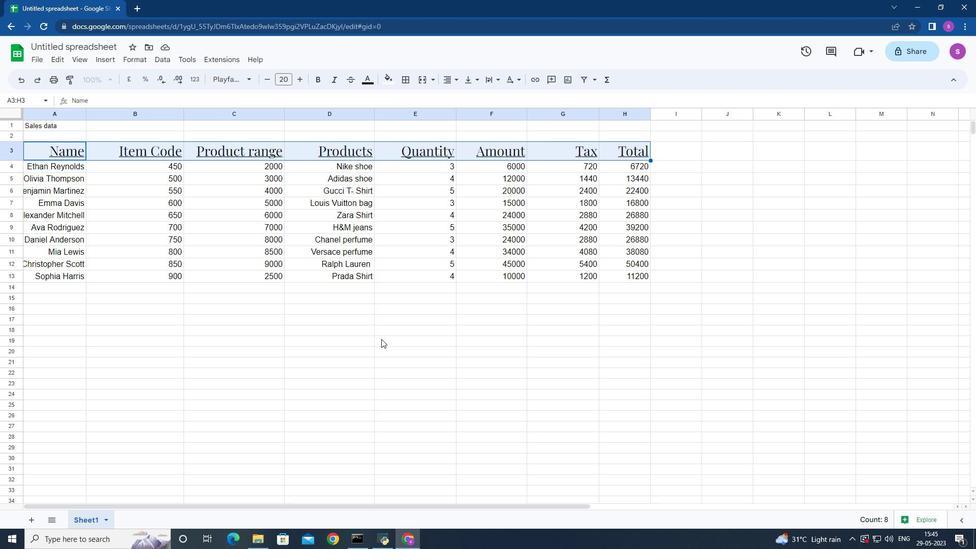 
Action: Mouse moved to (567, 254)
Screenshot: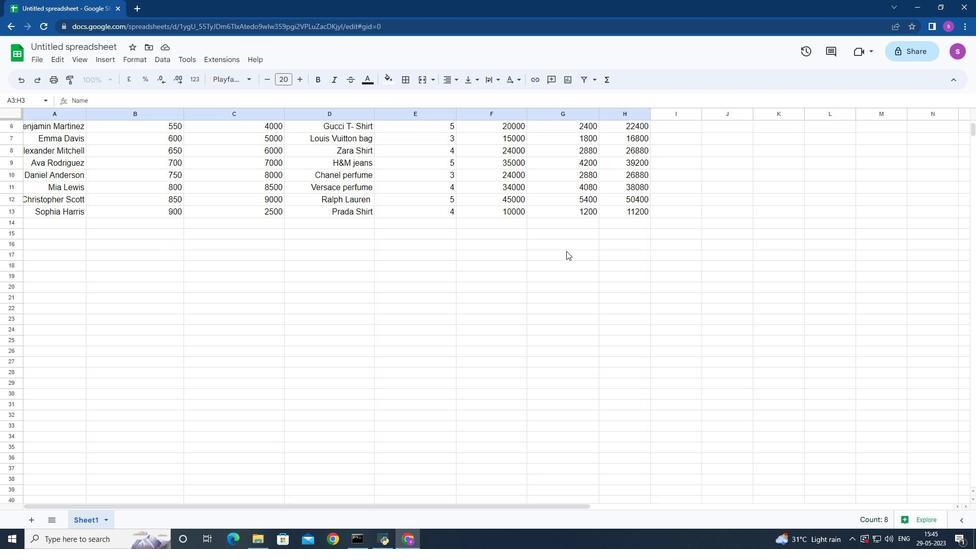 
Action: Mouse scrolled (567, 254) with delta (0, 0)
Screenshot: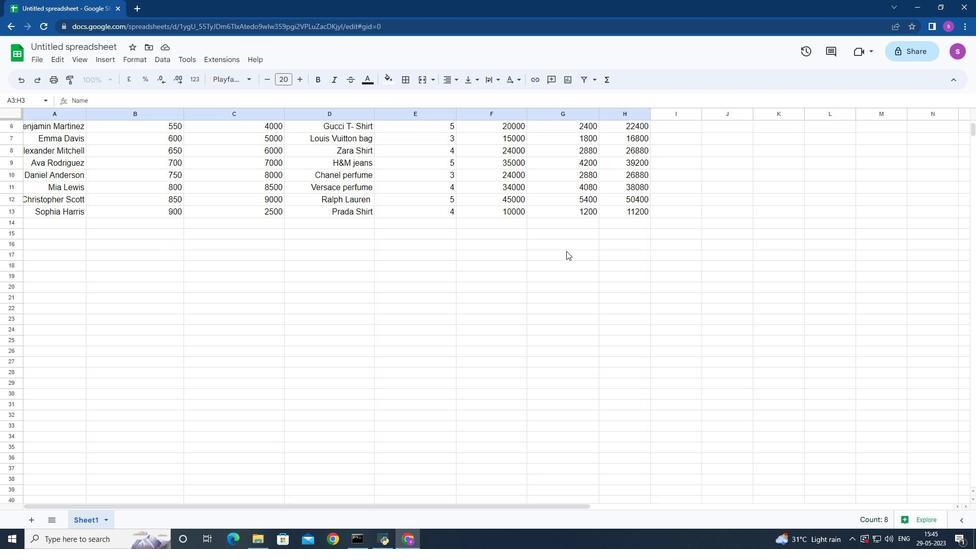 
Action: Mouse moved to (568, 255)
Screenshot: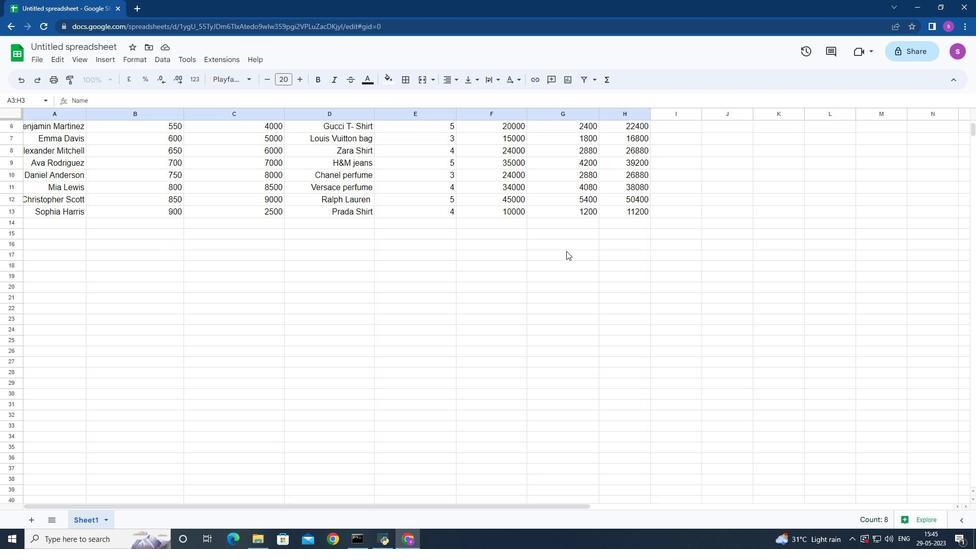 
Action: Mouse scrolled (568, 255) with delta (0, 0)
Screenshot: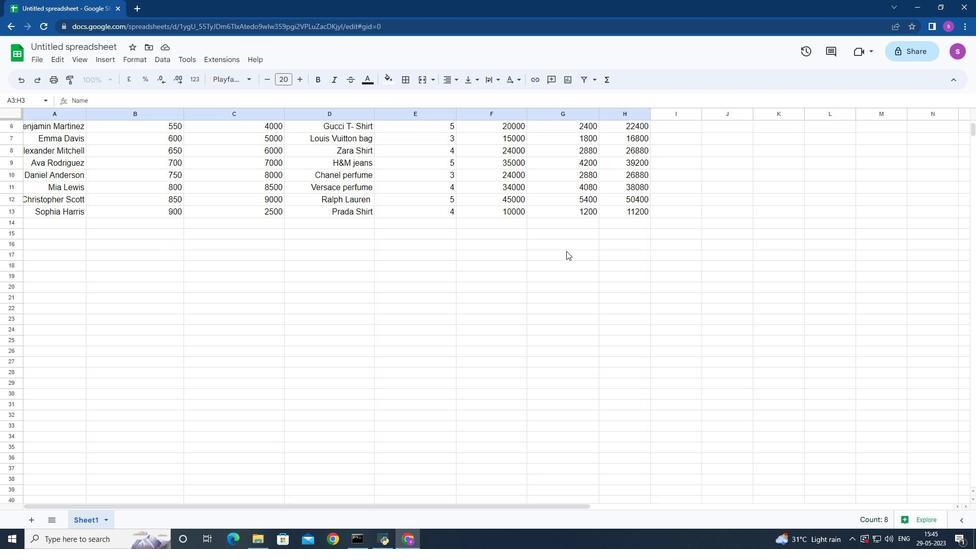 
Action: Mouse moved to (572, 261)
Screenshot: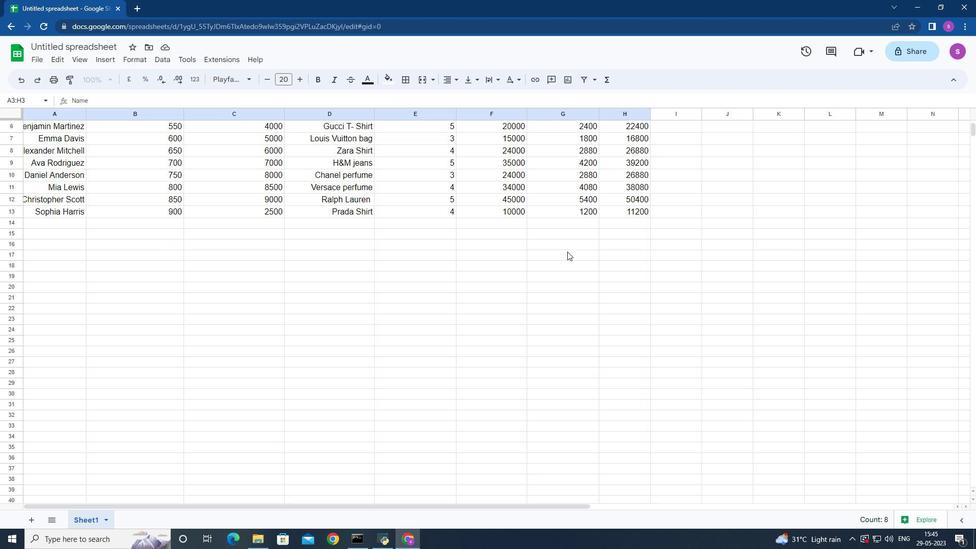 
Action: Mouse scrolled (572, 262) with delta (0, 0)
Screenshot: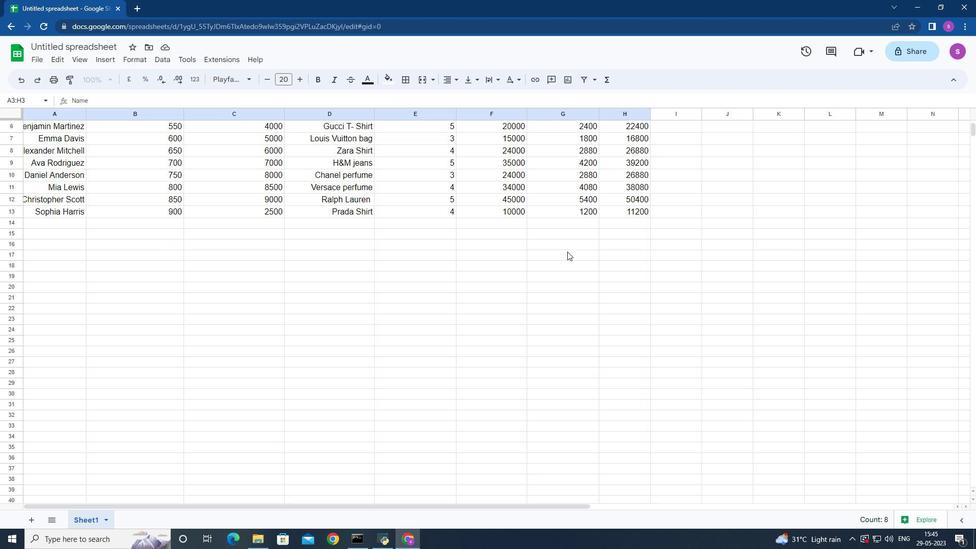 
Action: Mouse moved to (578, 269)
Screenshot: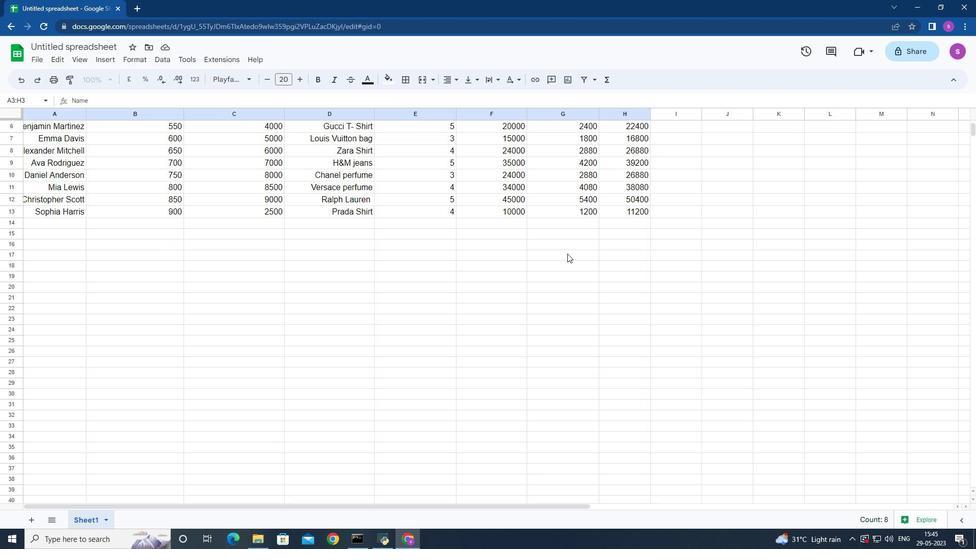
Action: Mouse scrolled (578, 269) with delta (0, 0)
Screenshot: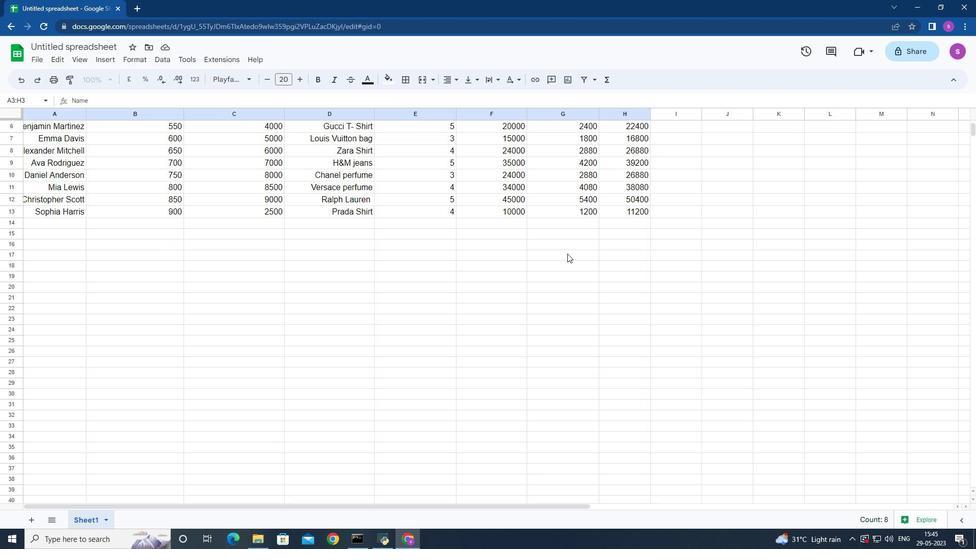 
Action: Mouse moved to (589, 278)
Screenshot: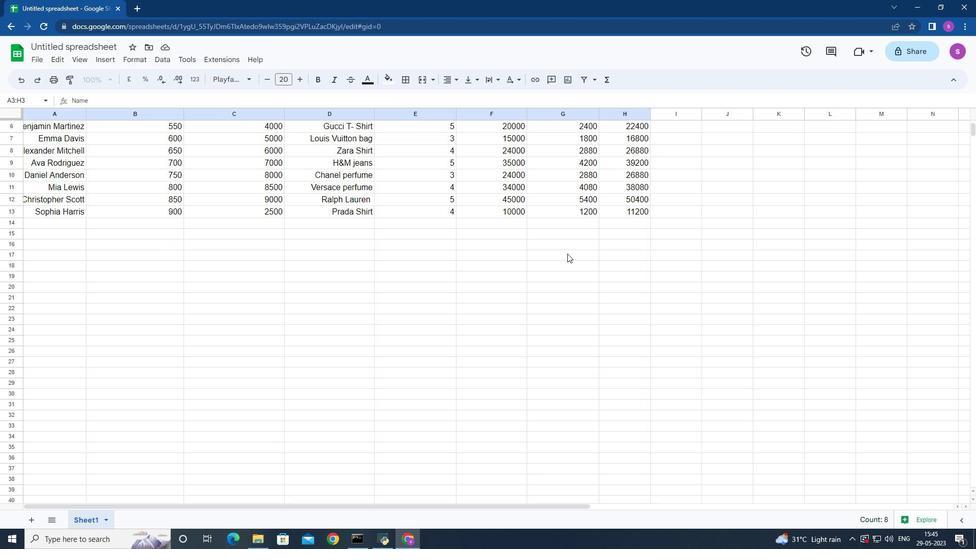 
Action: Mouse scrolled (589, 279) with delta (0, 0)
Screenshot: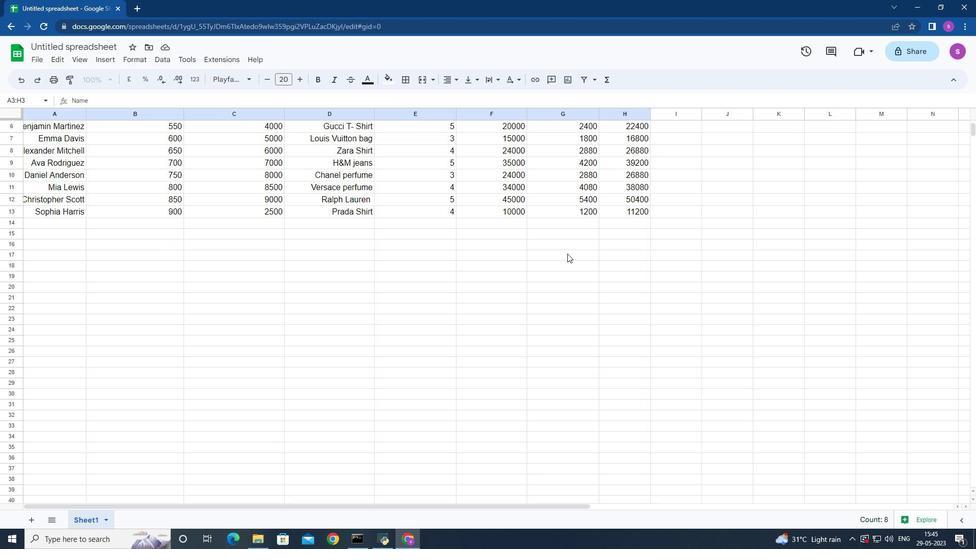 
Action: Mouse moved to (674, 148)
Screenshot: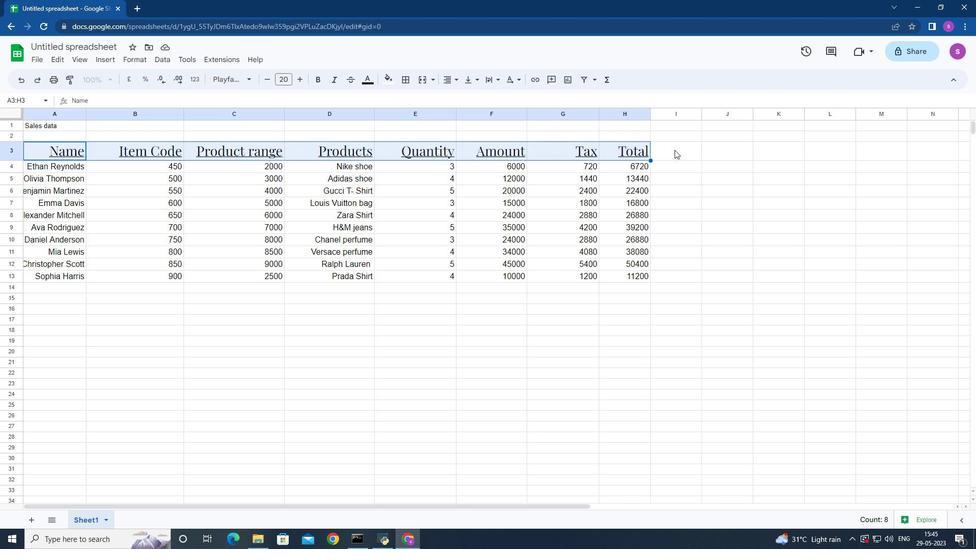 
Action: Mouse pressed left at (674, 148)
Screenshot: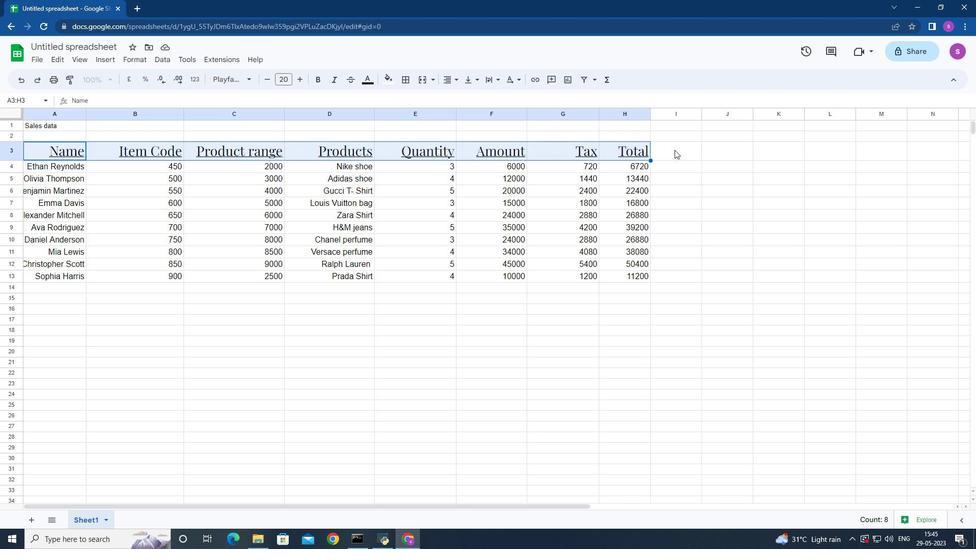 
Action: Mouse moved to (681, 181)
Screenshot: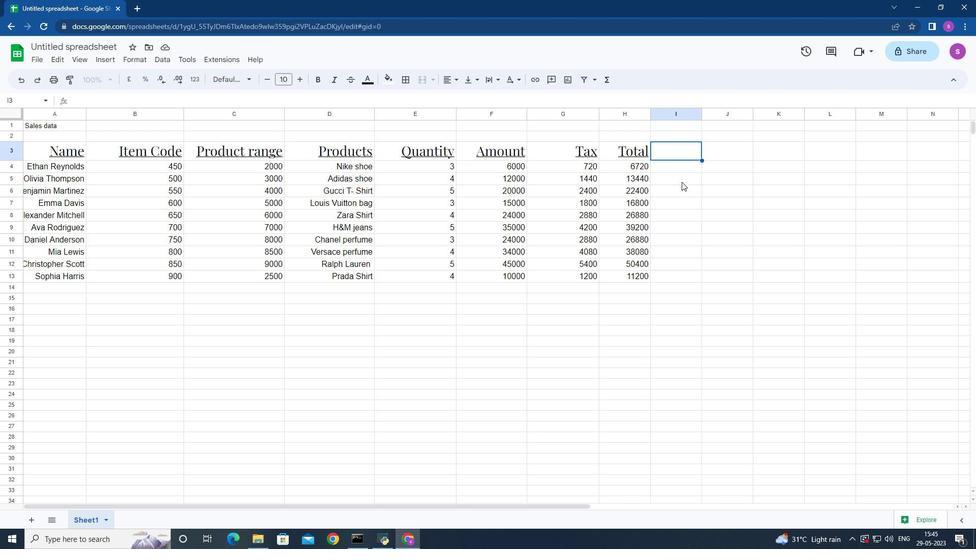 
Action: Mouse pressed left at (681, 181)
Screenshot: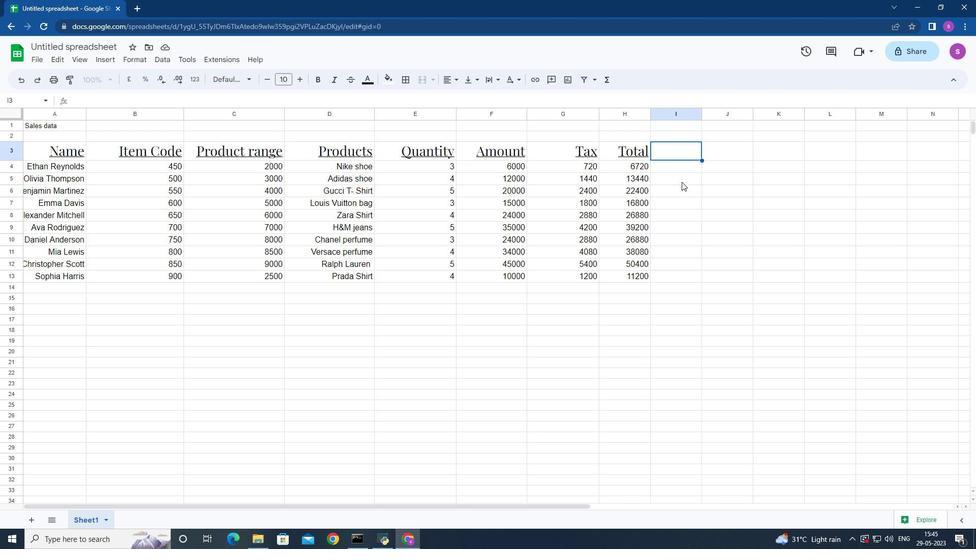 
Action: Mouse moved to (647, 262)
Screenshot: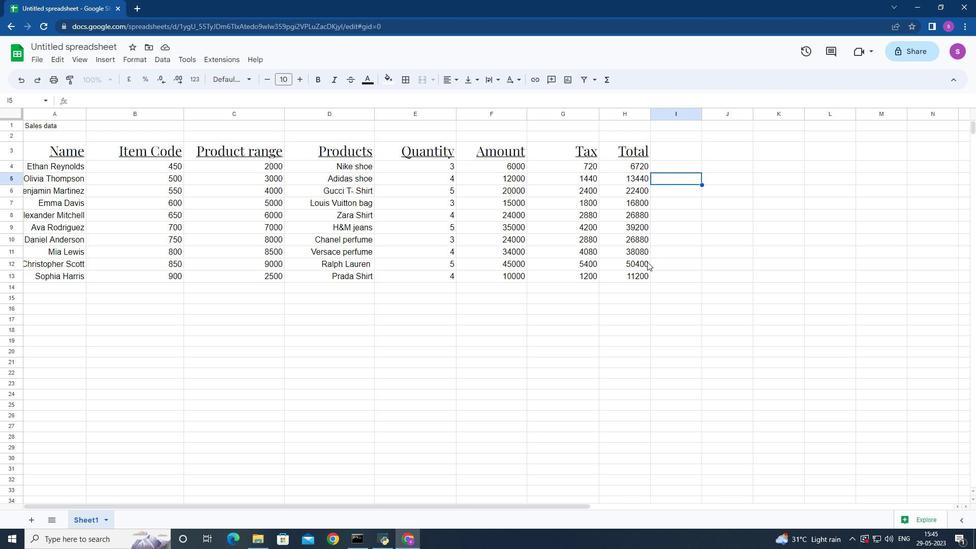 
